 Task: Look for organic products only.
Action: Mouse moved to (24, 69)
Screenshot: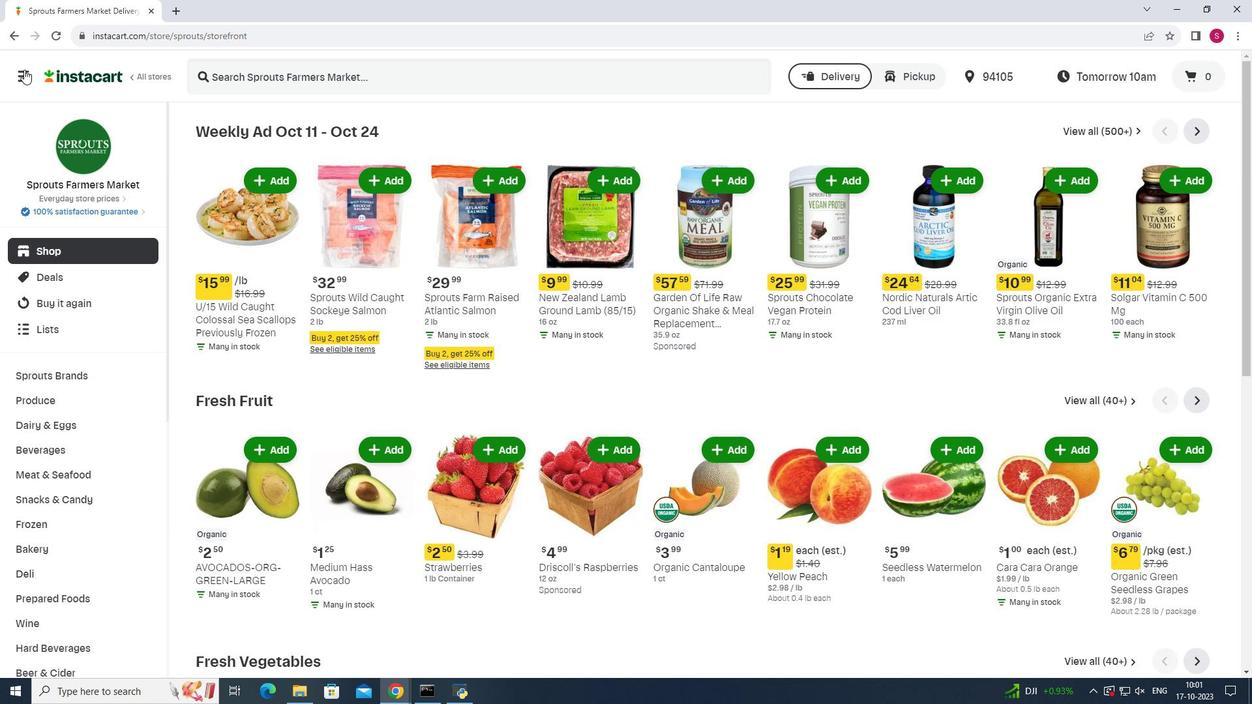 
Action: Mouse pressed left at (24, 69)
Screenshot: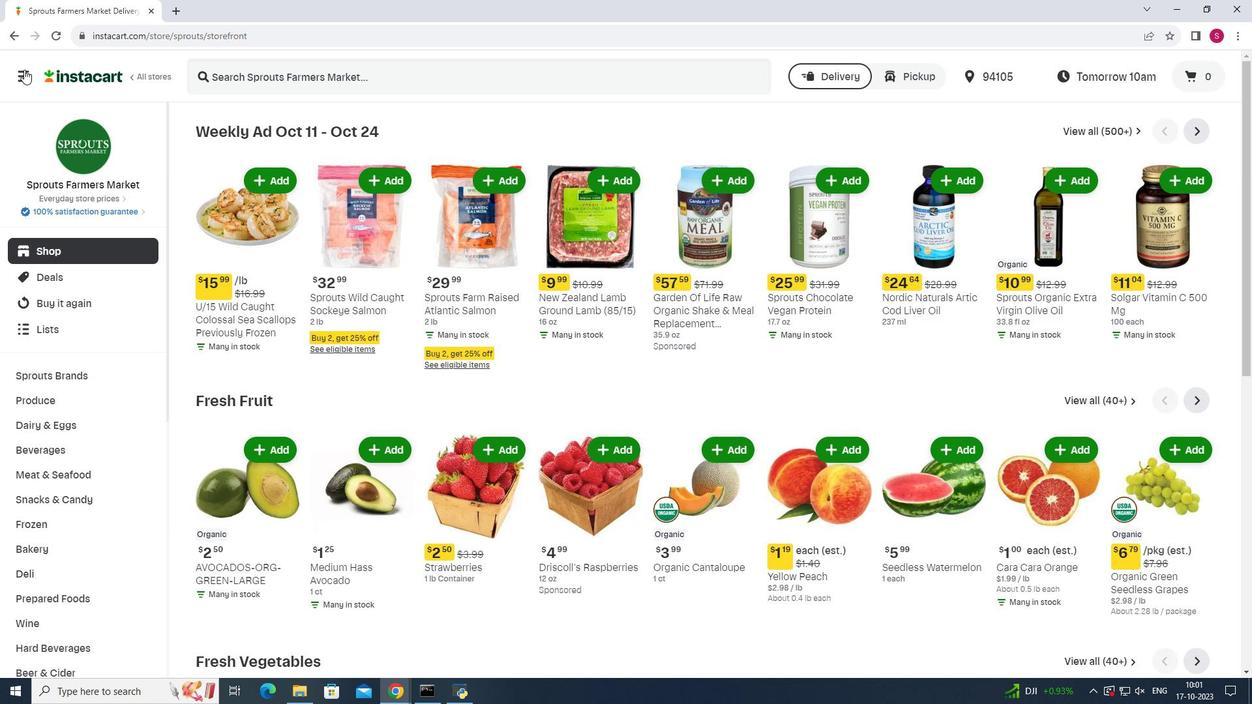 
Action: Mouse moved to (71, 342)
Screenshot: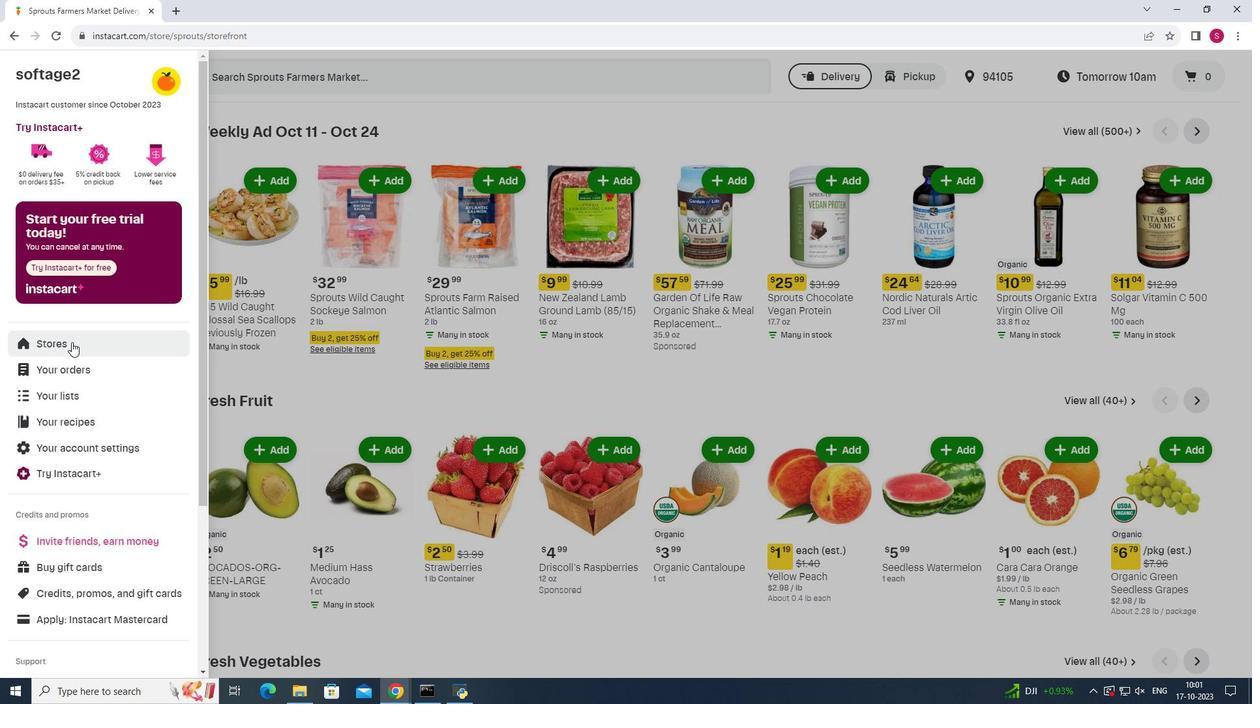 
Action: Mouse pressed left at (71, 342)
Screenshot: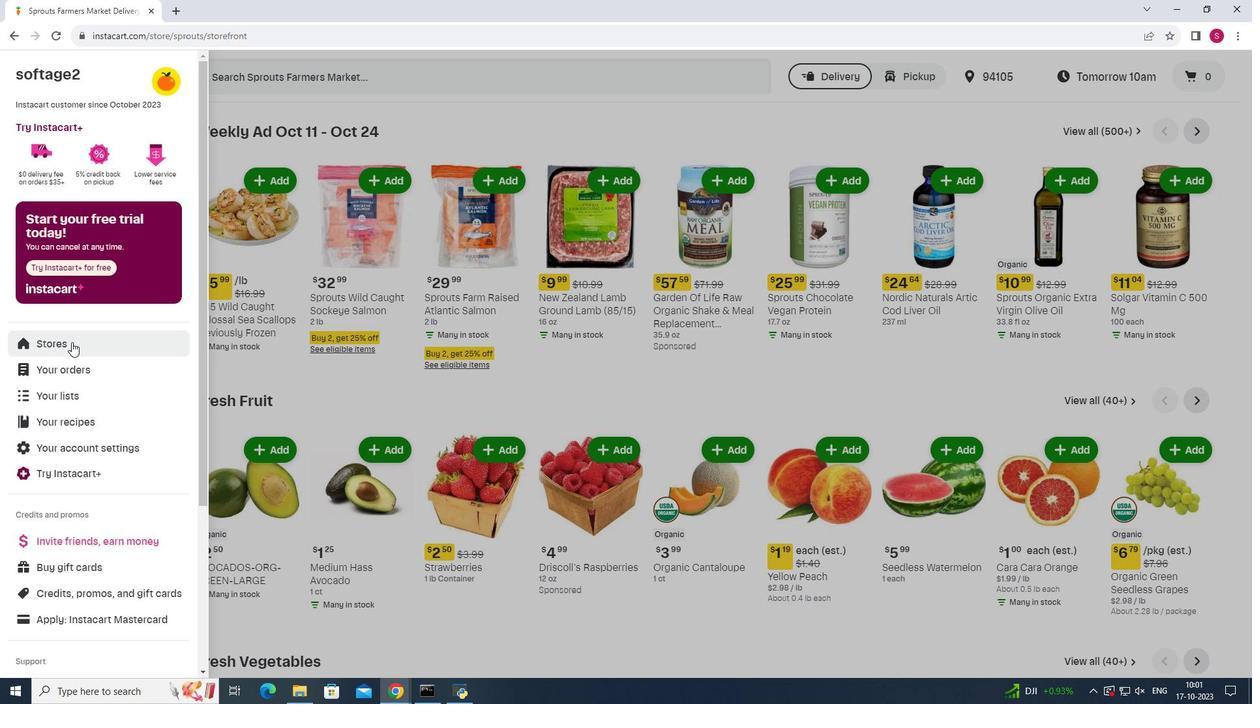 
Action: Mouse moved to (305, 120)
Screenshot: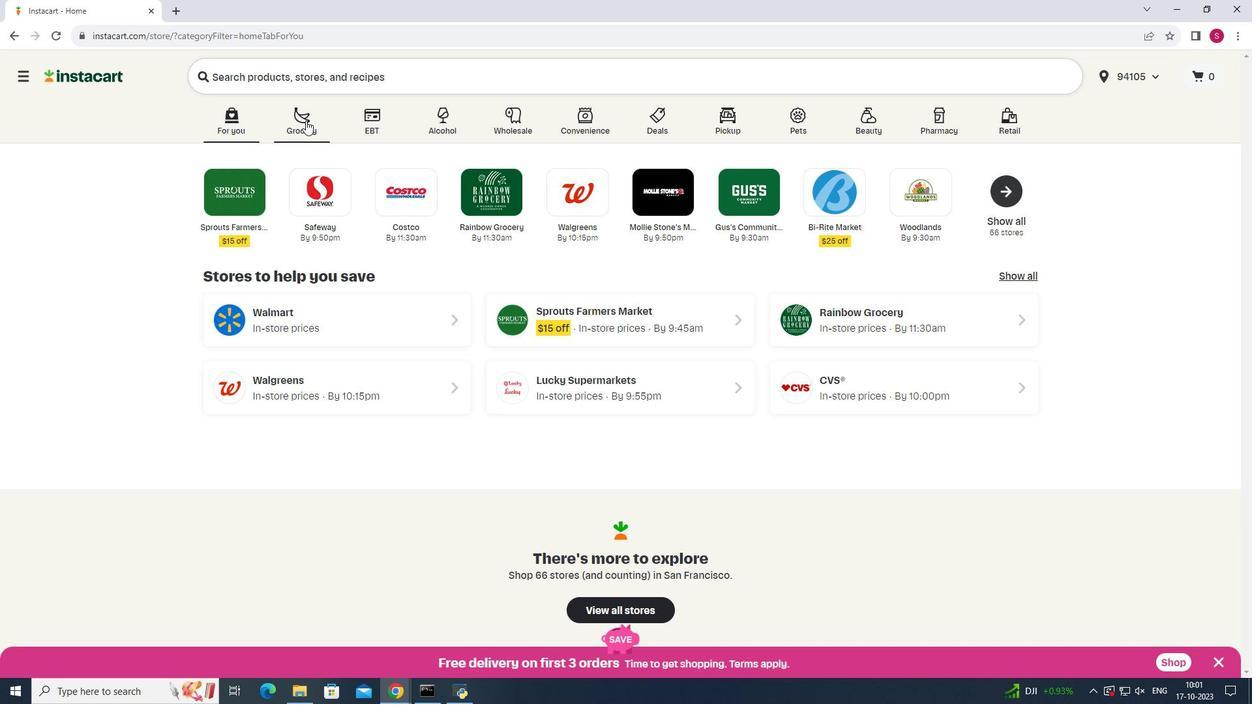 
Action: Mouse pressed left at (305, 120)
Screenshot: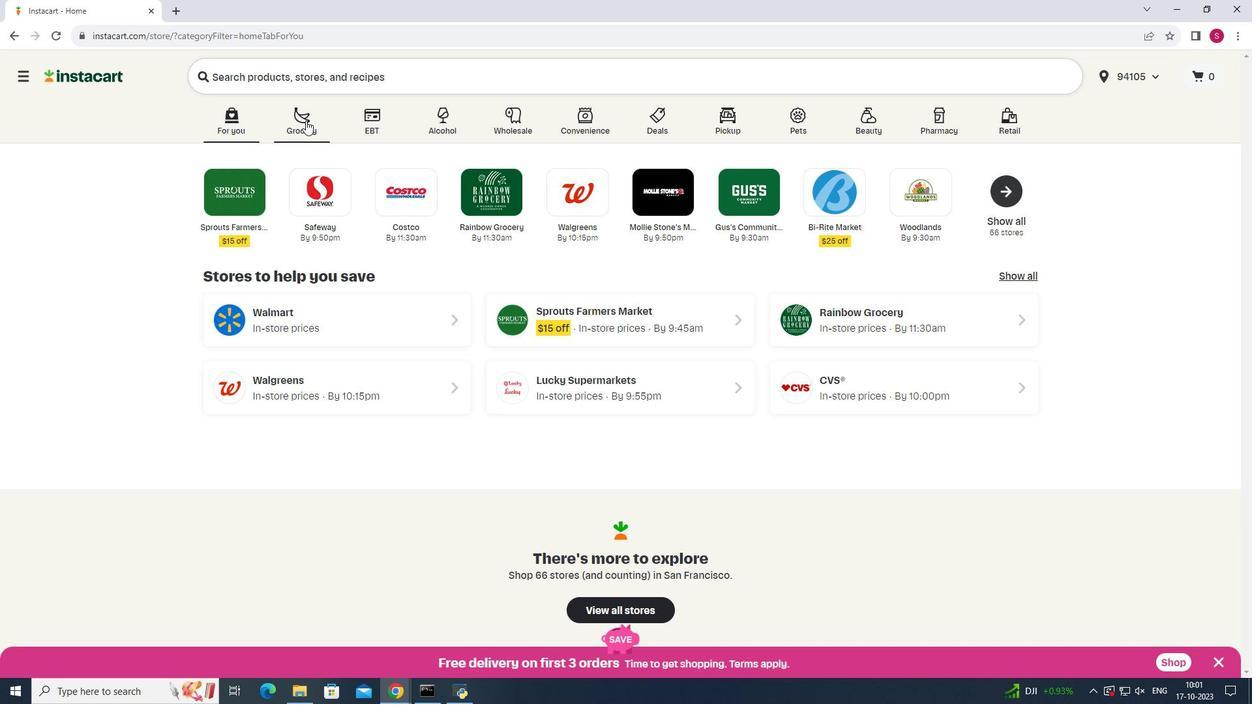 
Action: Mouse moved to (895, 181)
Screenshot: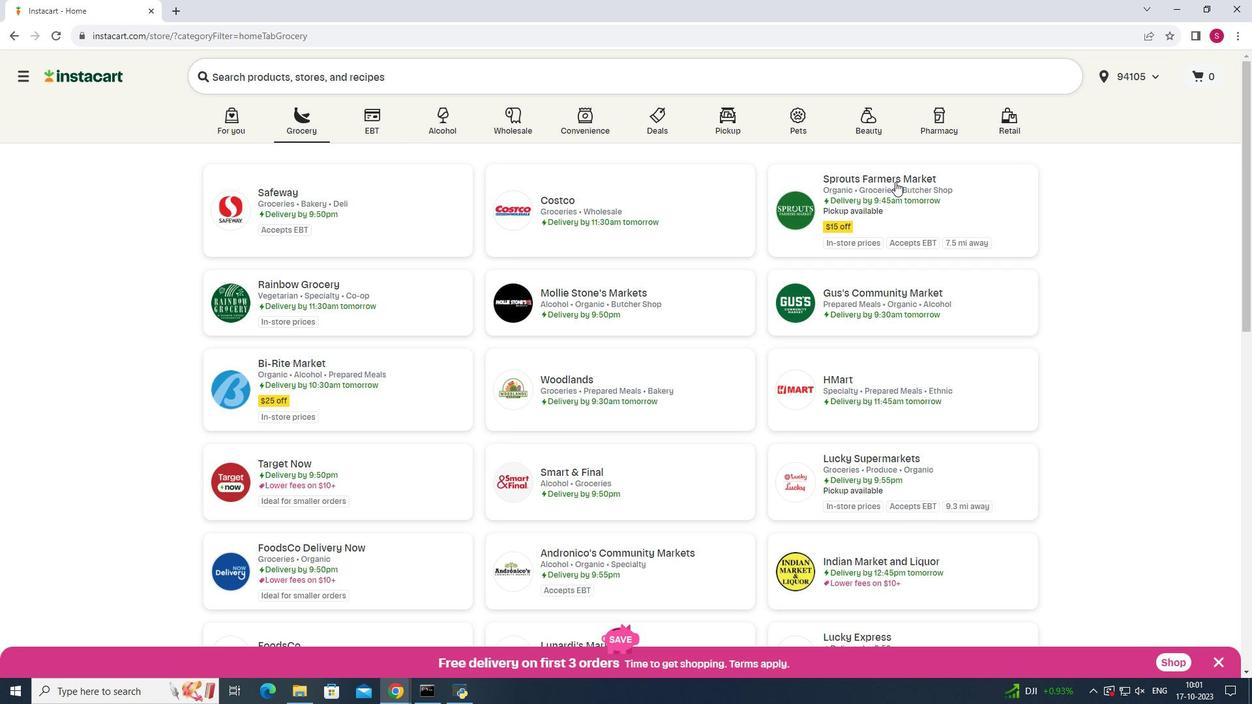 
Action: Mouse pressed left at (895, 181)
Screenshot: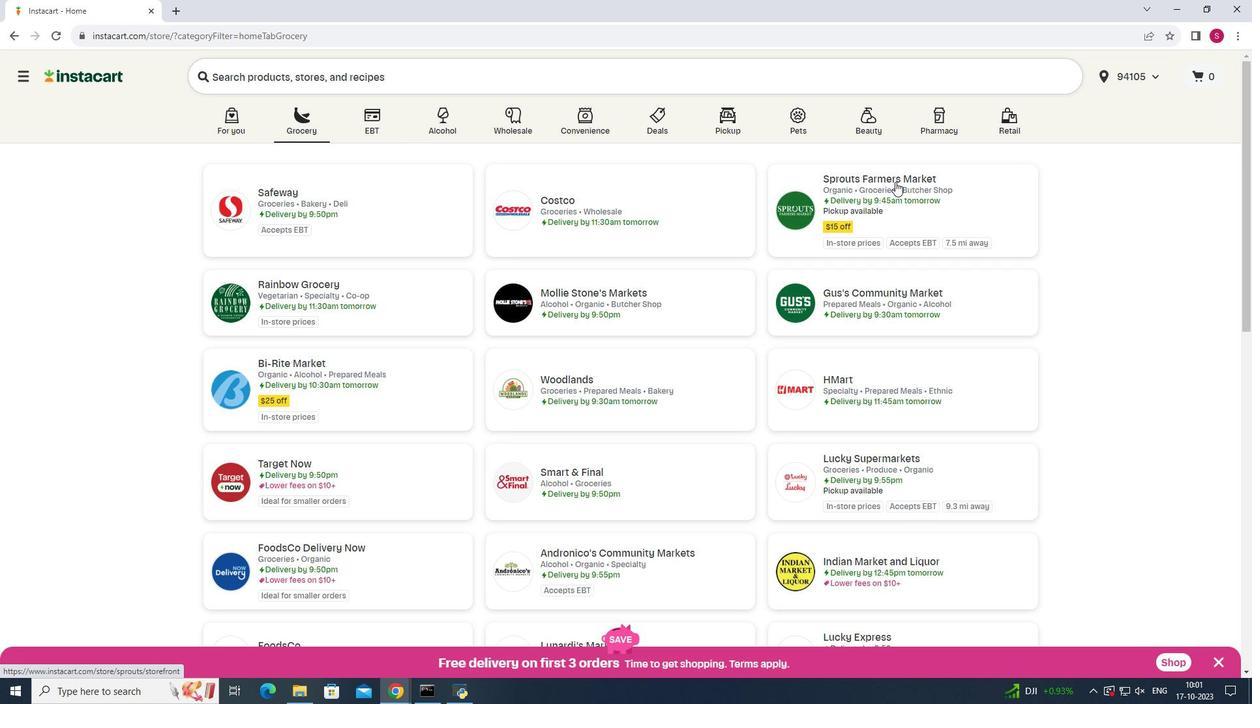 
Action: Mouse moved to (59, 496)
Screenshot: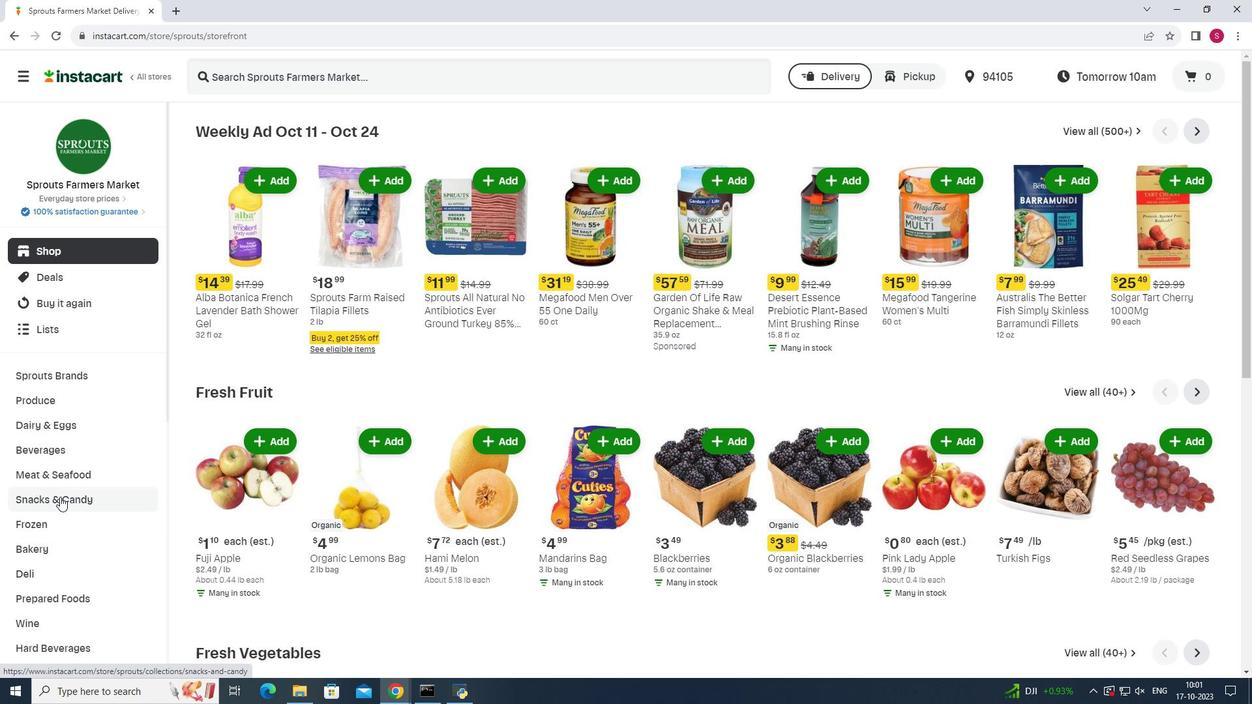 
Action: Mouse pressed left at (59, 496)
Screenshot: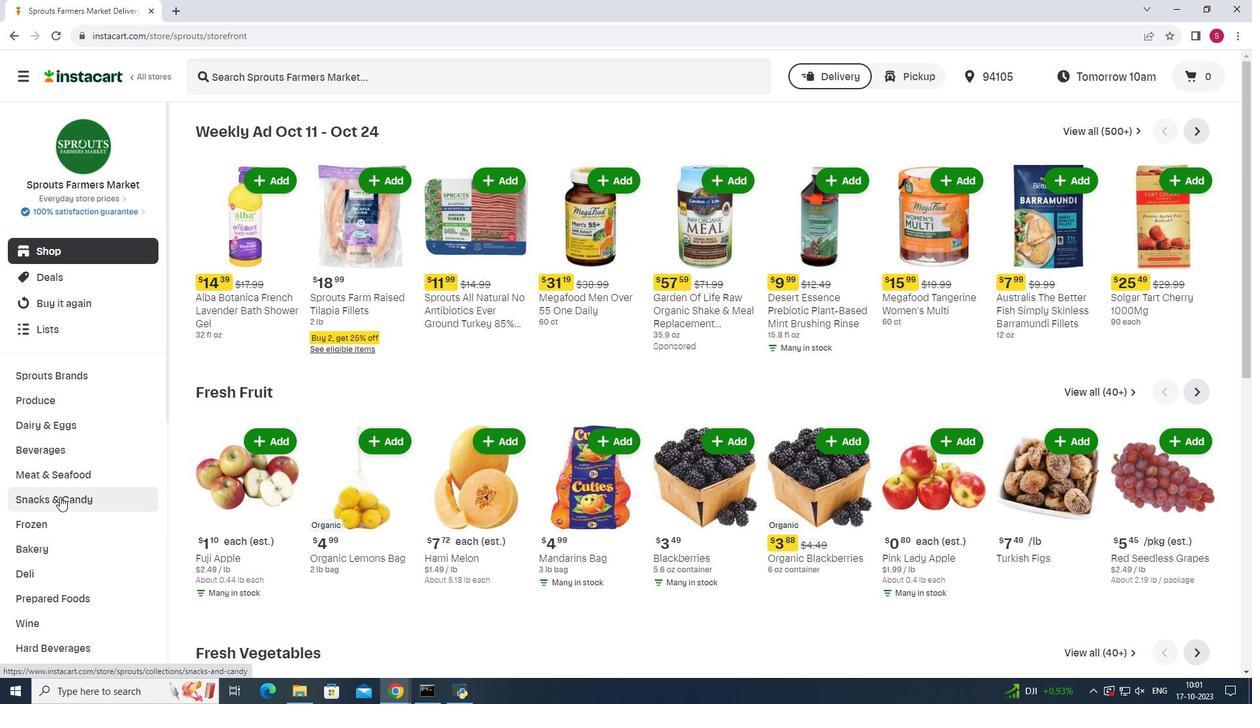 
Action: Mouse moved to (358, 157)
Screenshot: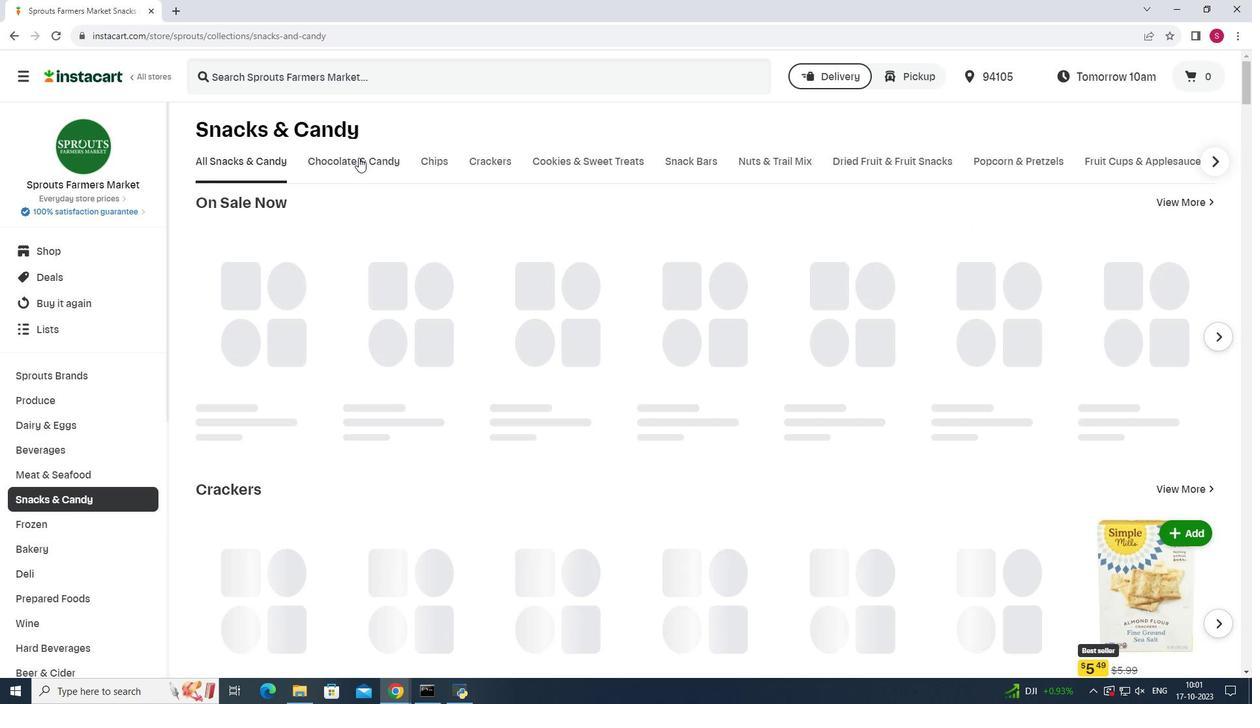 
Action: Mouse pressed left at (358, 157)
Screenshot: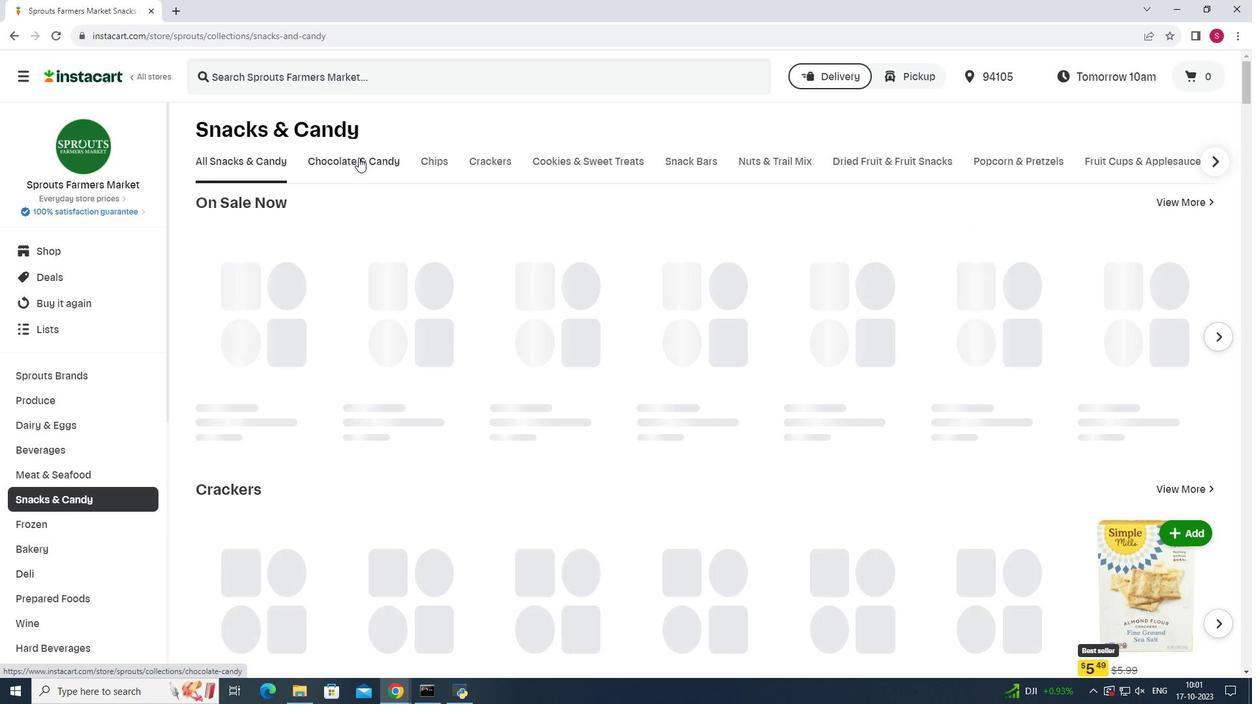 
Action: Mouse moved to (329, 222)
Screenshot: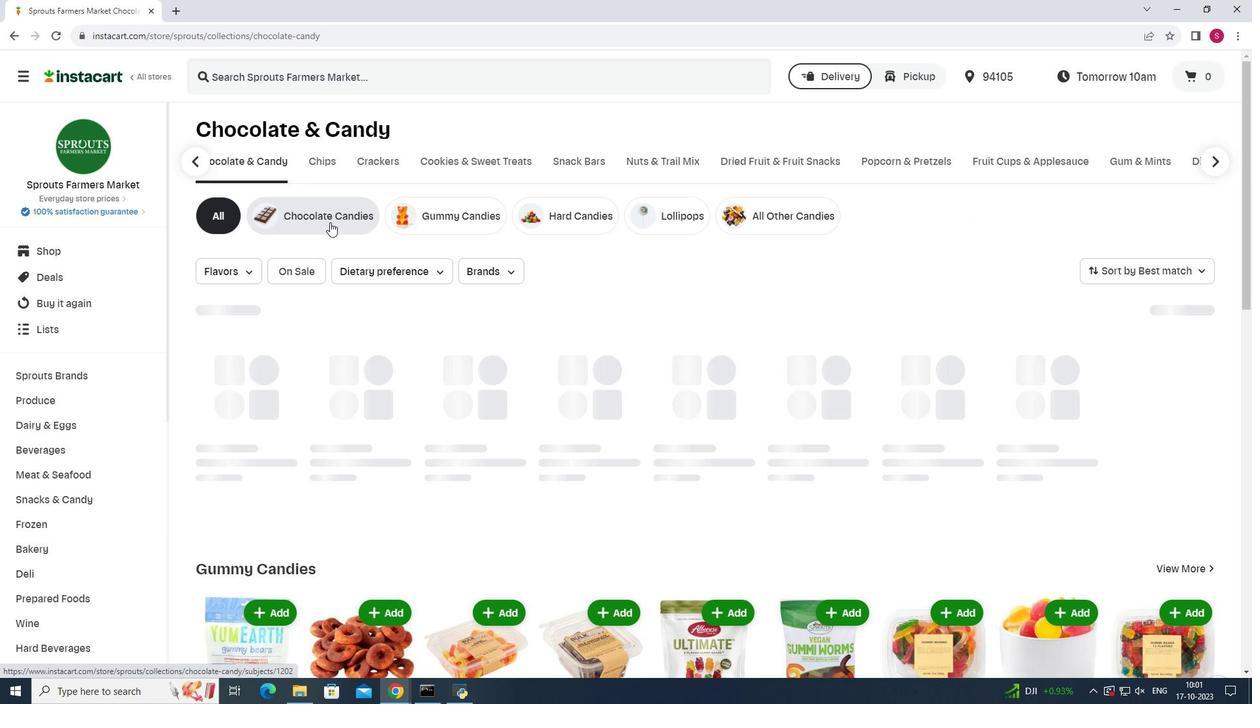 
Action: Mouse pressed left at (329, 222)
Screenshot: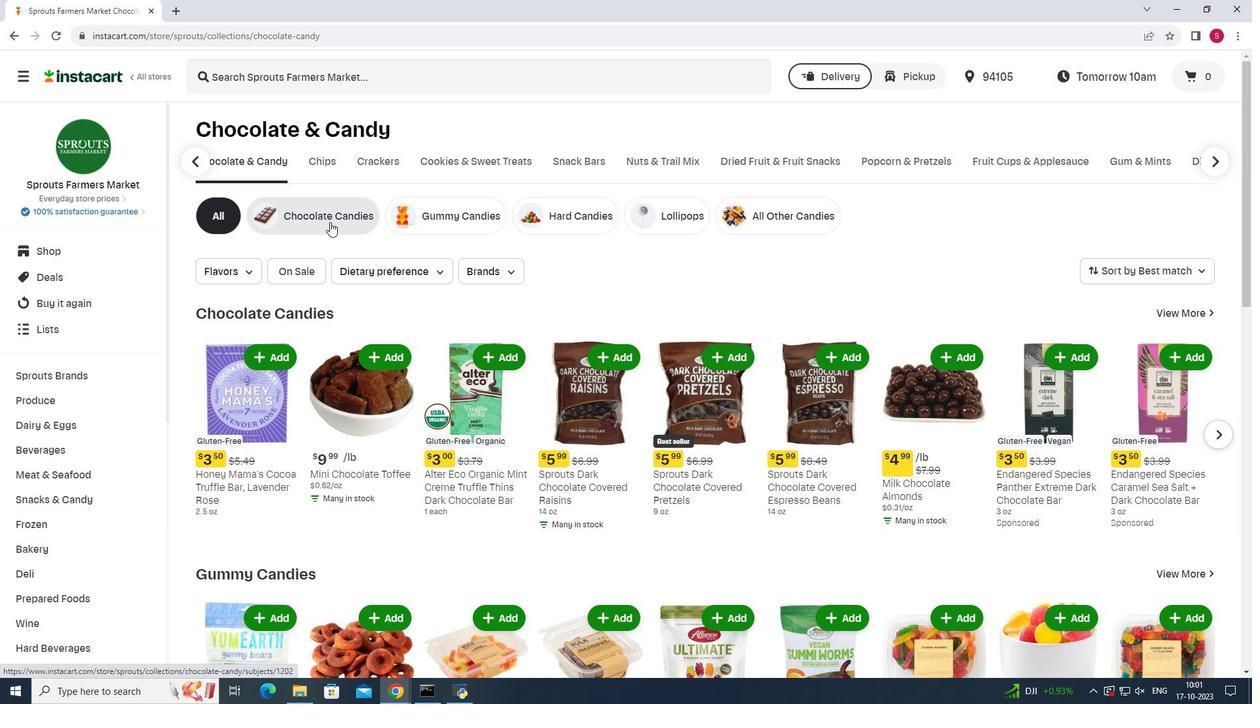 
Action: Mouse moved to (437, 271)
Screenshot: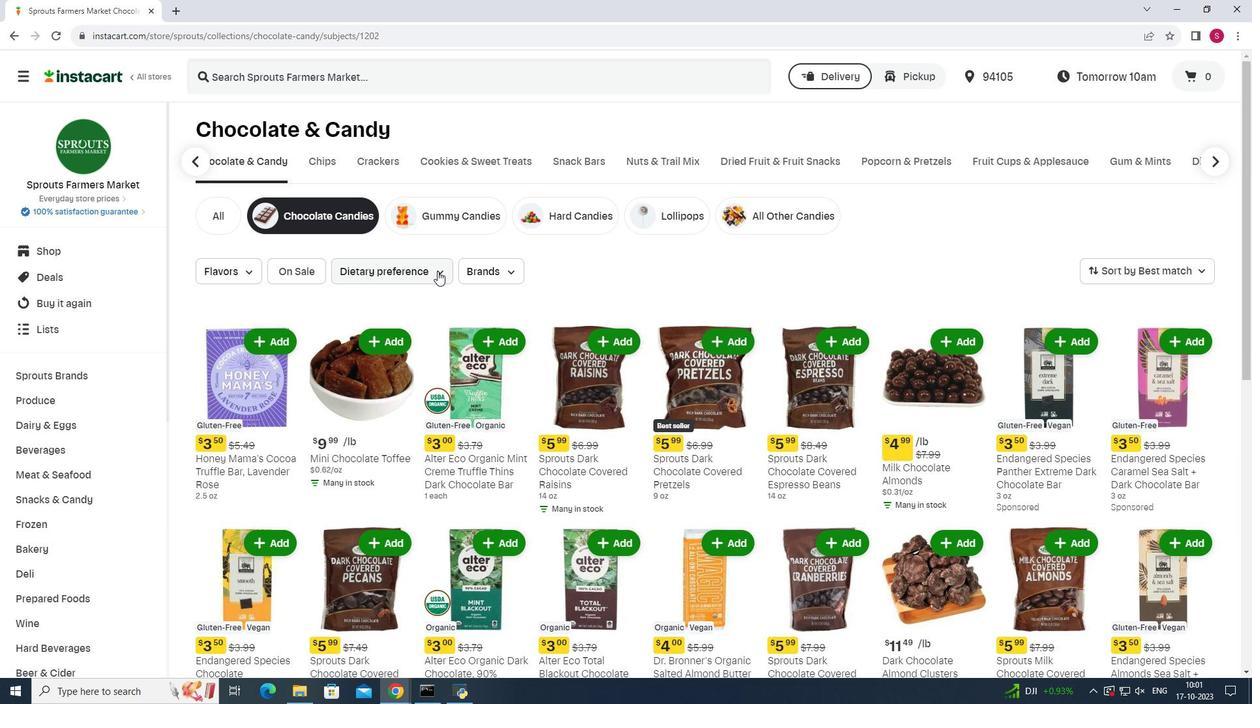 
Action: Mouse pressed left at (437, 271)
Screenshot: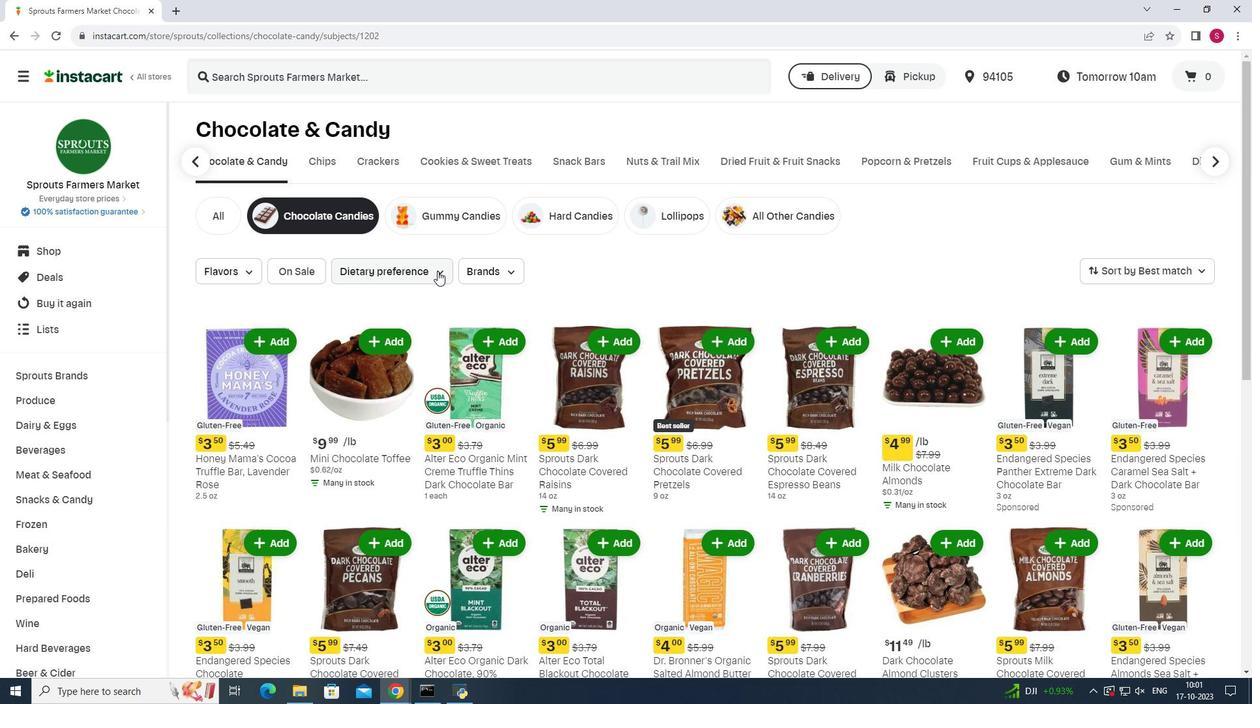 
Action: Mouse moved to (348, 376)
Screenshot: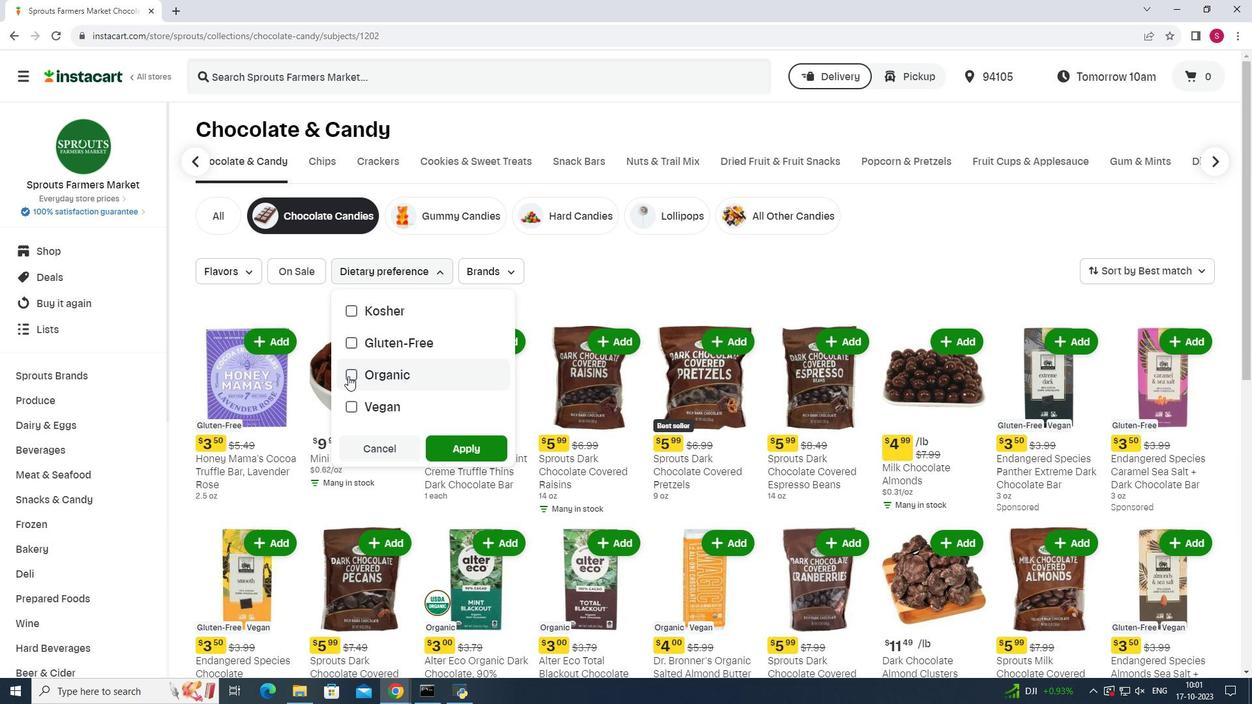 
Action: Mouse pressed left at (348, 376)
Screenshot: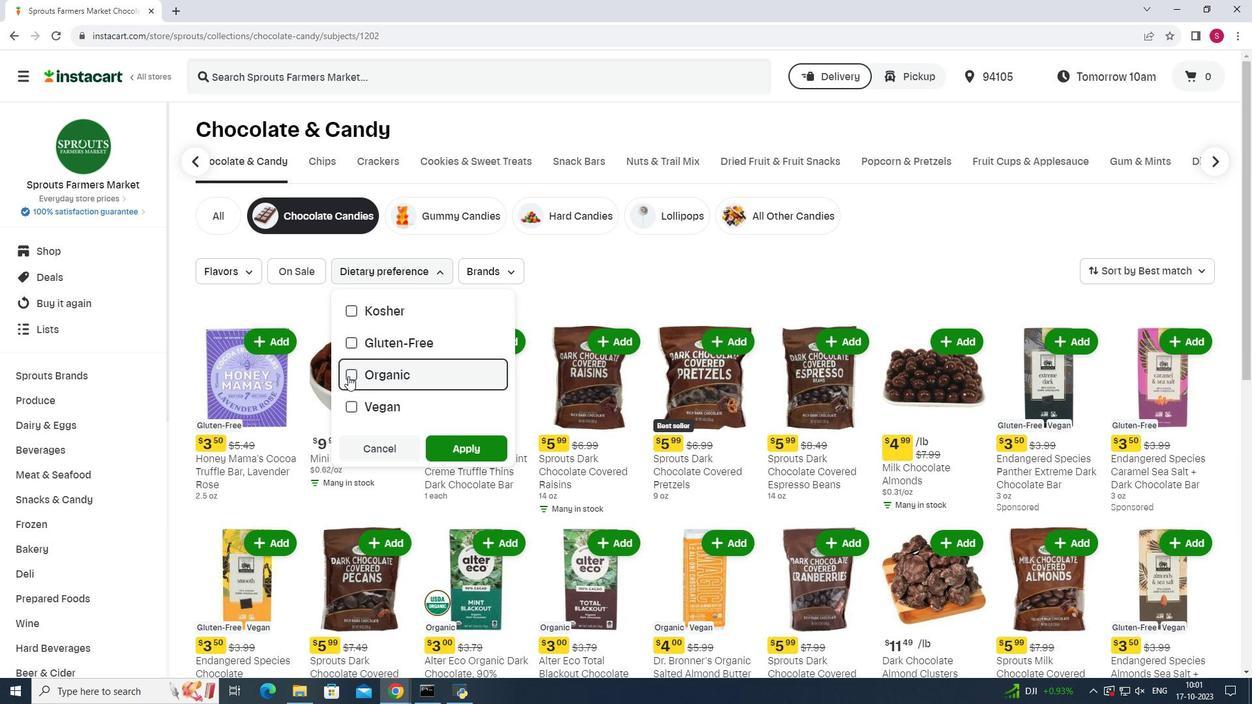 
Action: Mouse moved to (464, 446)
Screenshot: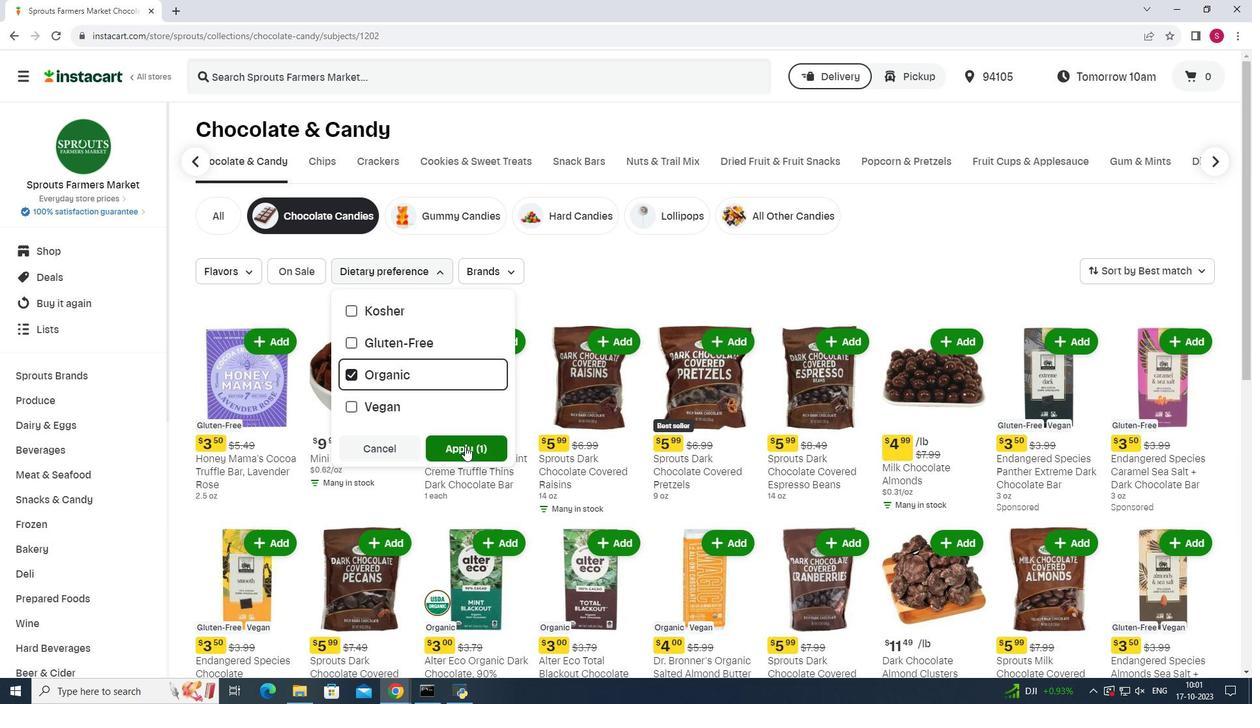 
Action: Mouse pressed left at (464, 446)
Screenshot: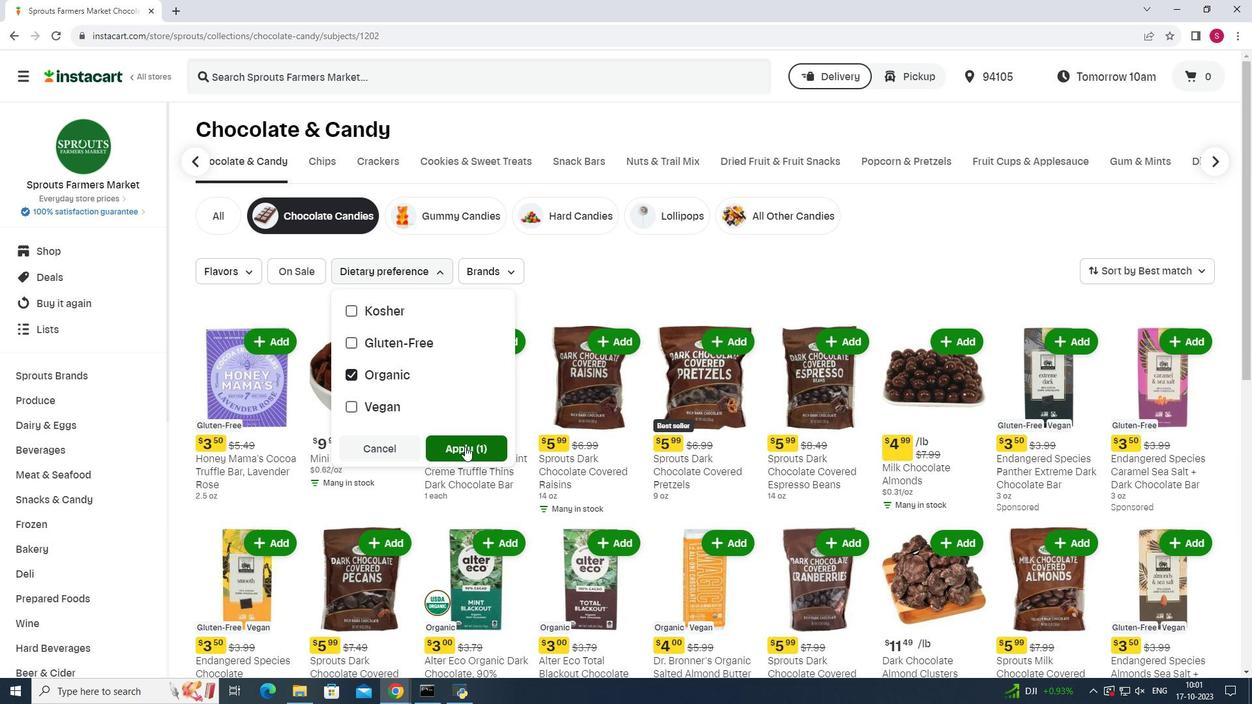 
Action: Mouse moved to (877, 279)
Screenshot: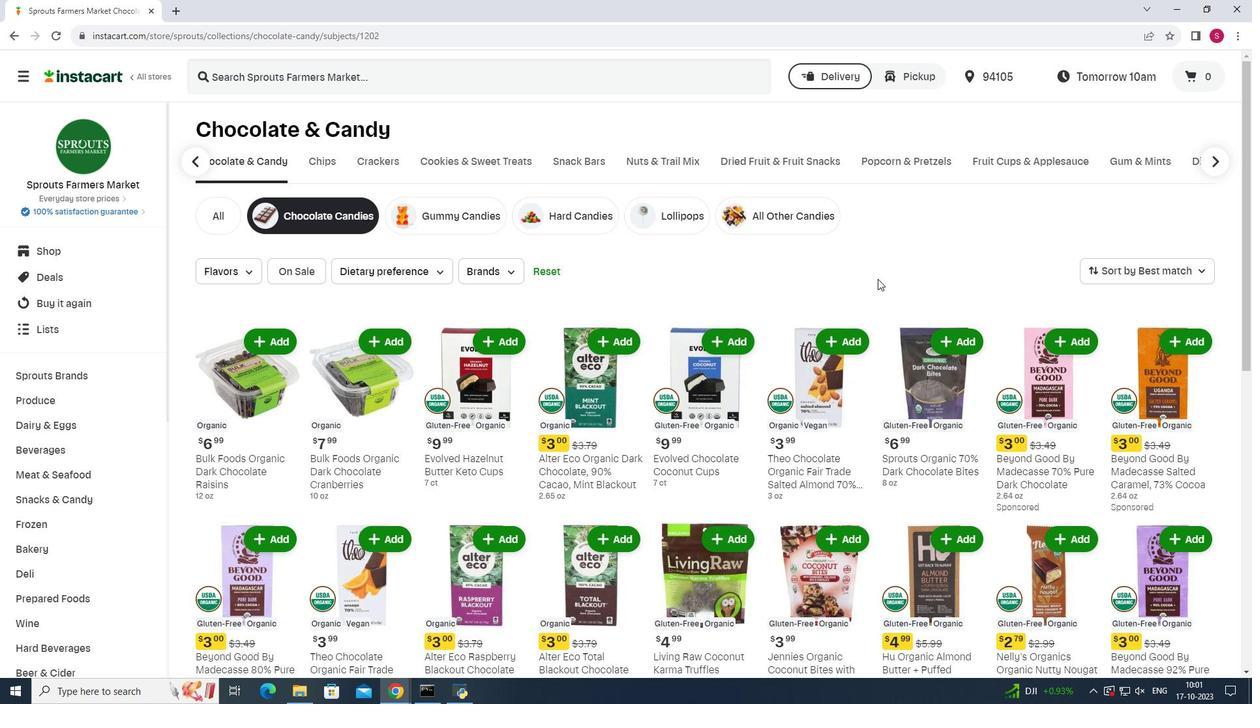 
Action: Mouse scrolled (877, 278) with delta (0, 0)
Screenshot: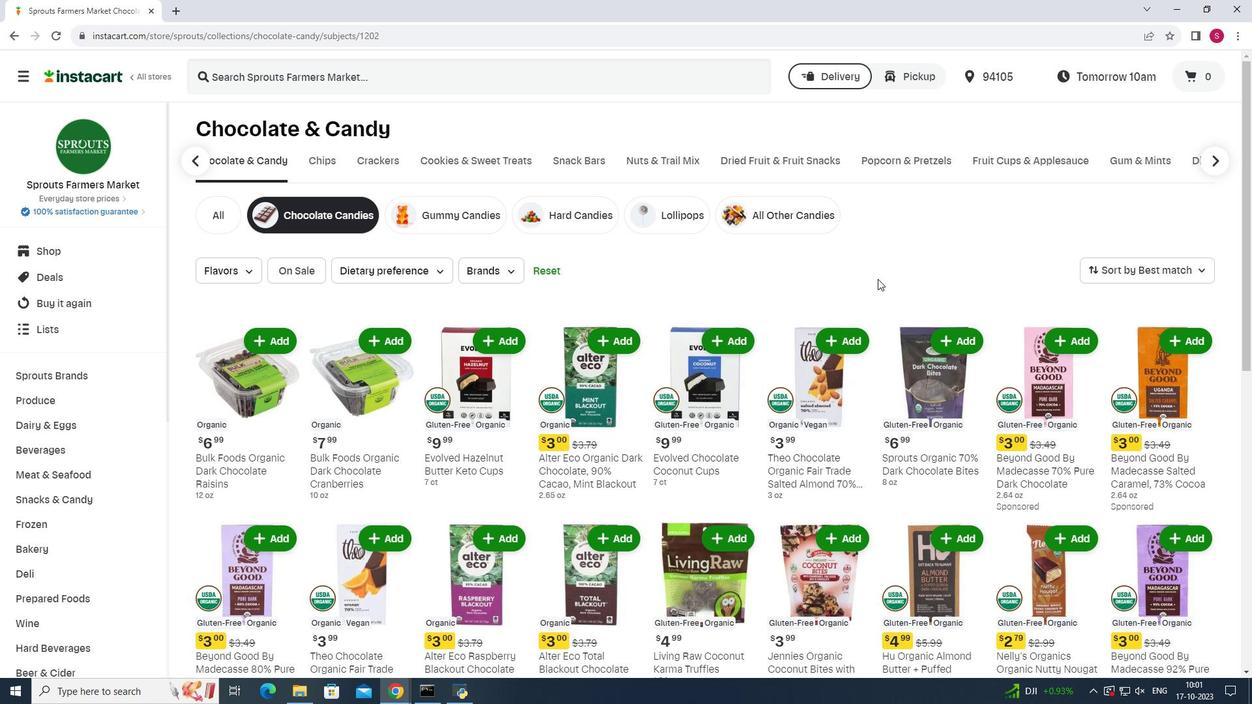 
Action: Mouse scrolled (877, 278) with delta (0, 0)
Screenshot: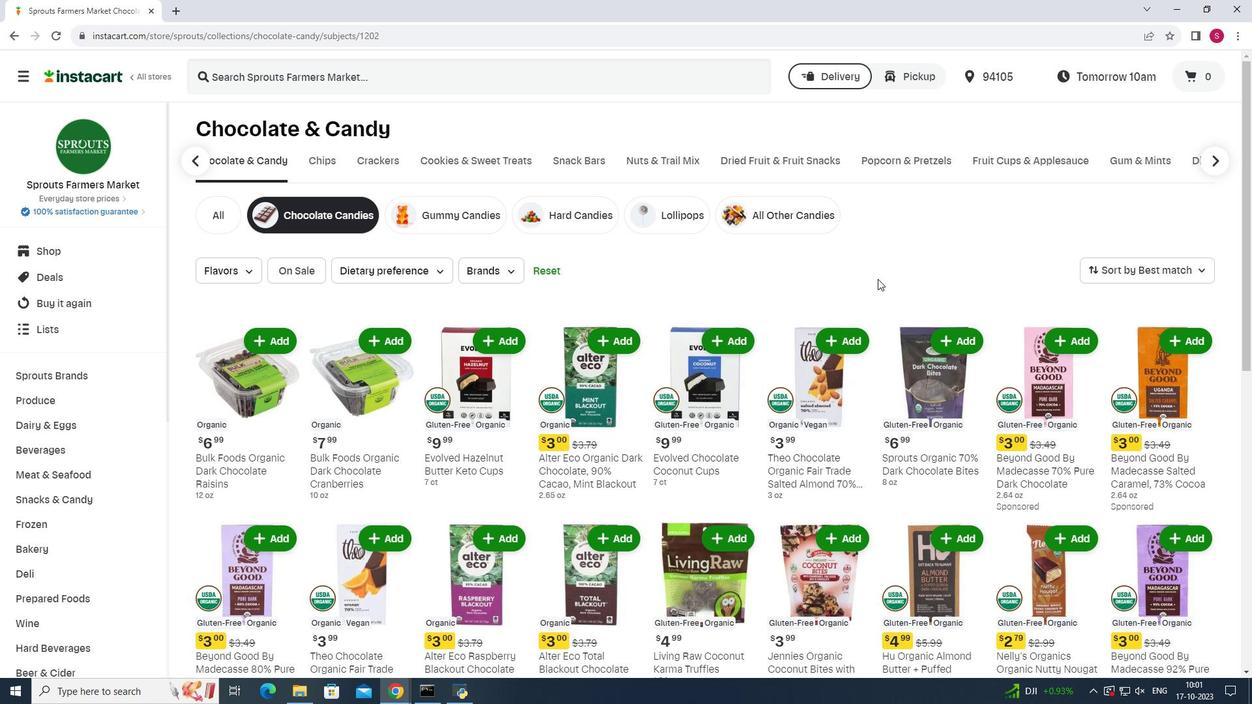 
Action: Mouse scrolled (877, 278) with delta (0, 0)
Screenshot: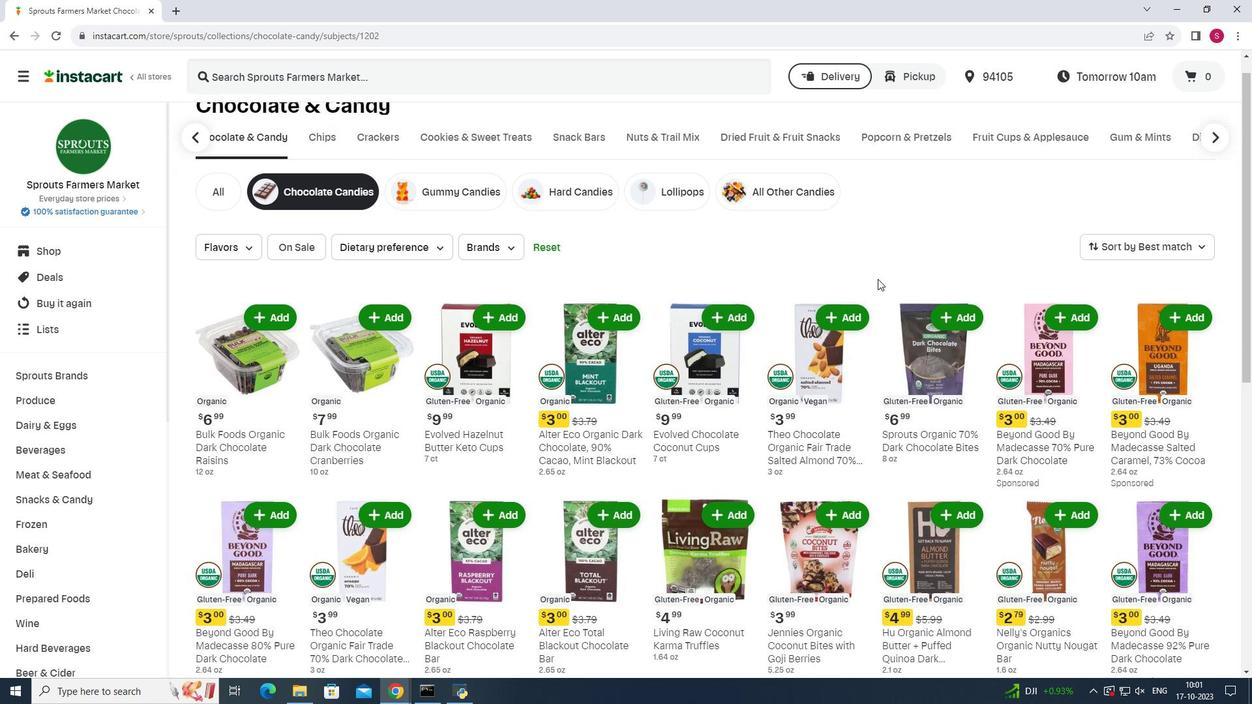 
Action: Mouse scrolled (877, 278) with delta (0, 0)
Screenshot: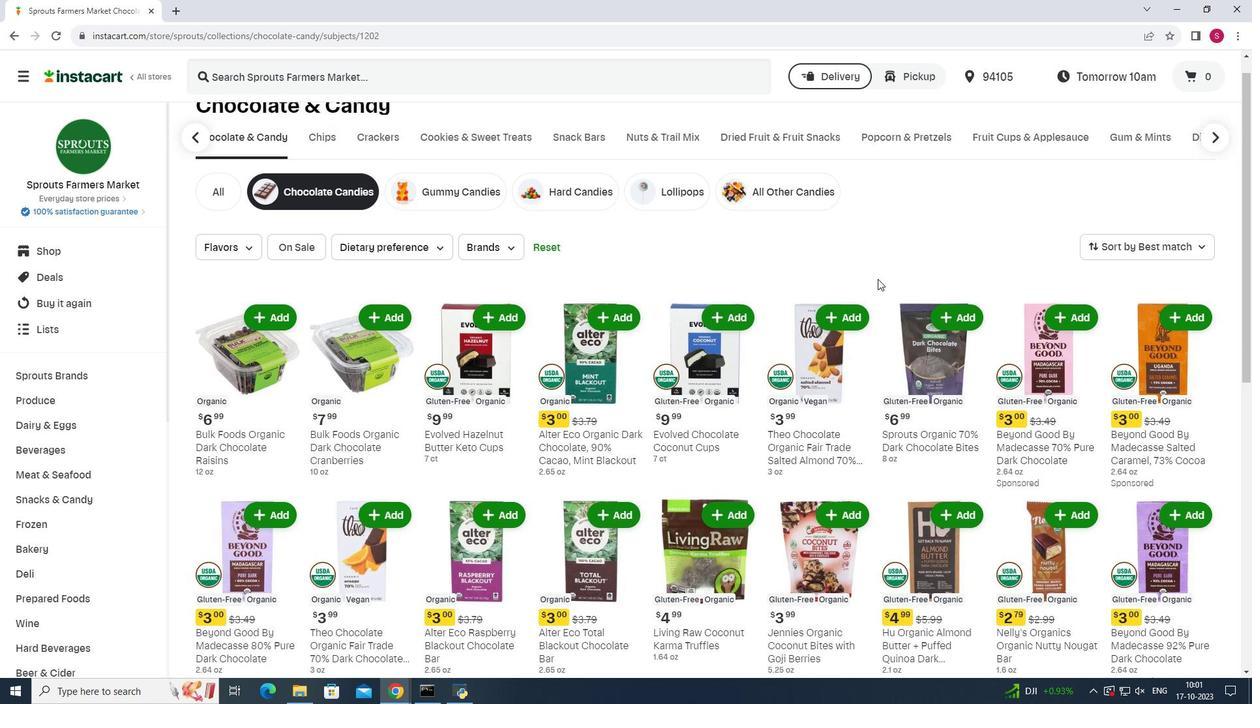 
Action: Mouse scrolled (877, 278) with delta (0, 0)
Screenshot: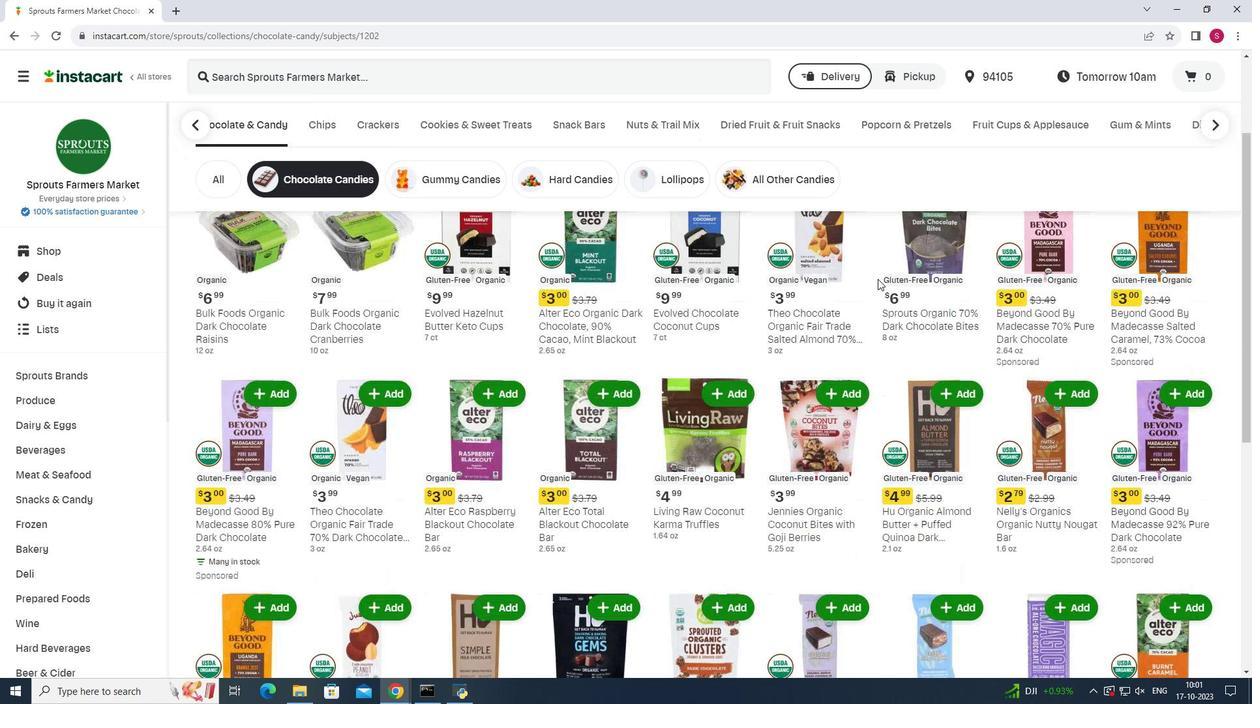 
Action: Mouse scrolled (877, 278) with delta (0, 0)
Screenshot: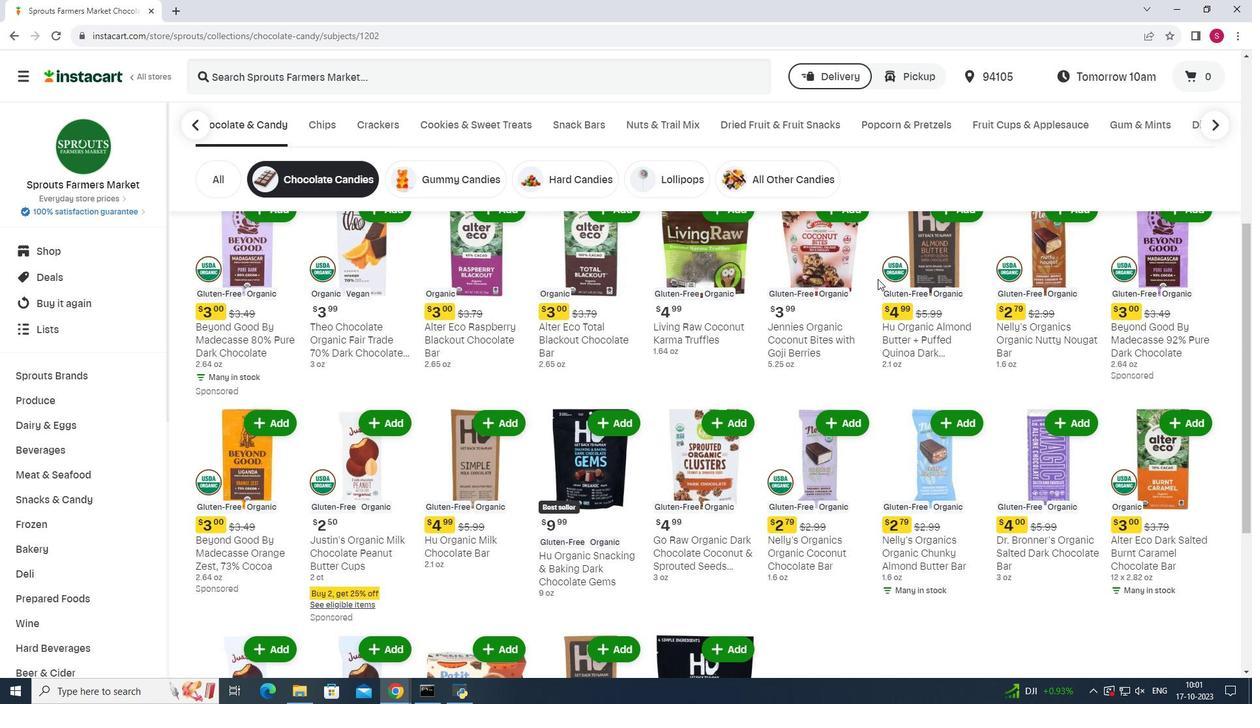 
Action: Mouse scrolled (877, 278) with delta (0, 0)
Screenshot: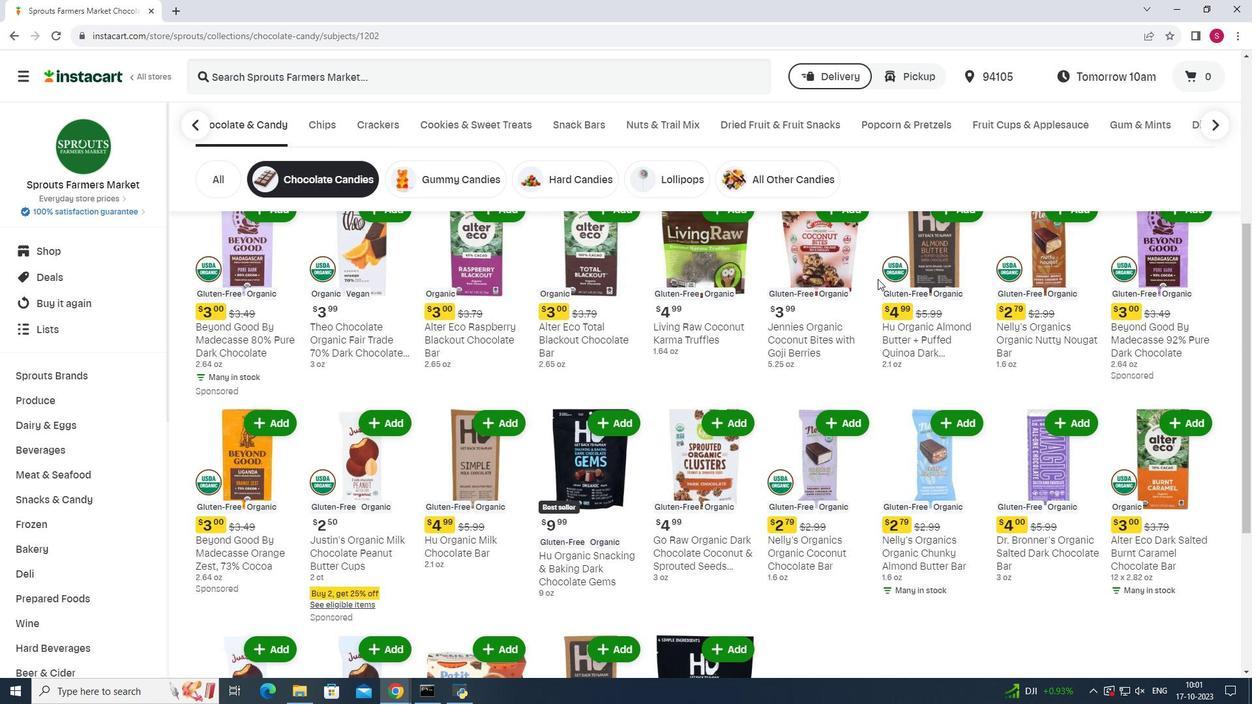 
Action: Mouse scrolled (877, 278) with delta (0, 0)
Screenshot: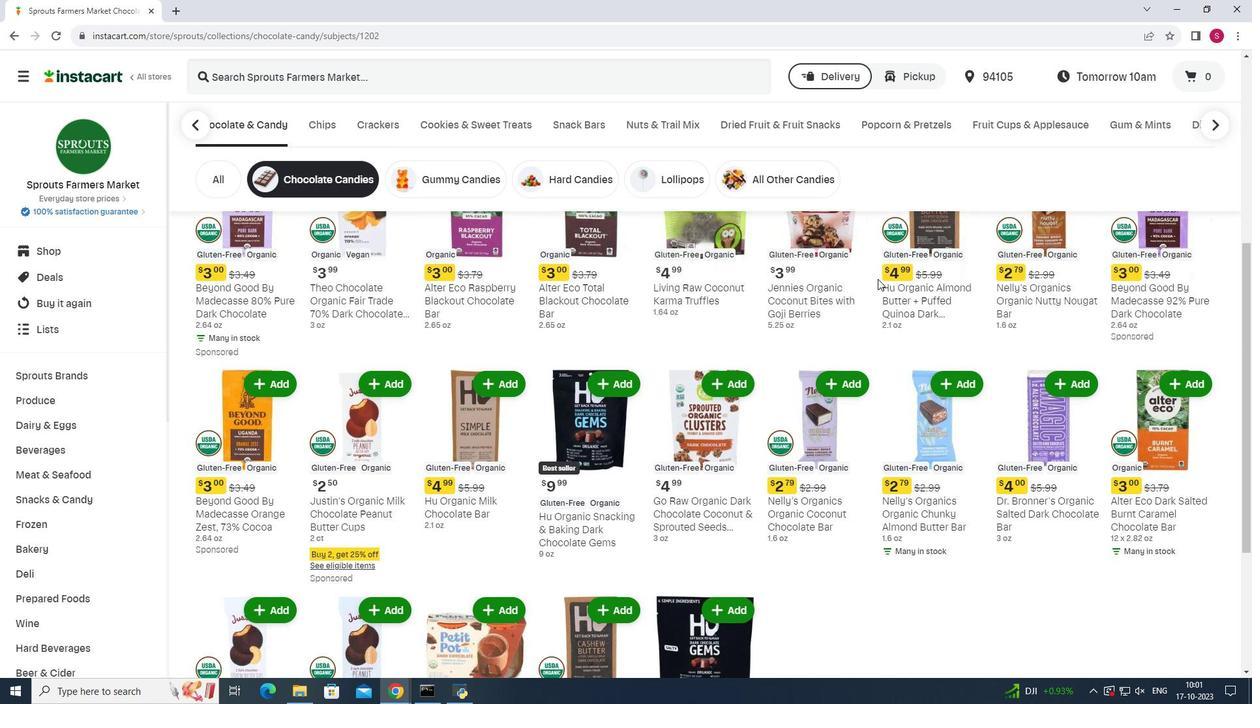 
Action: Mouse scrolled (877, 278) with delta (0, 0)
Screenshot: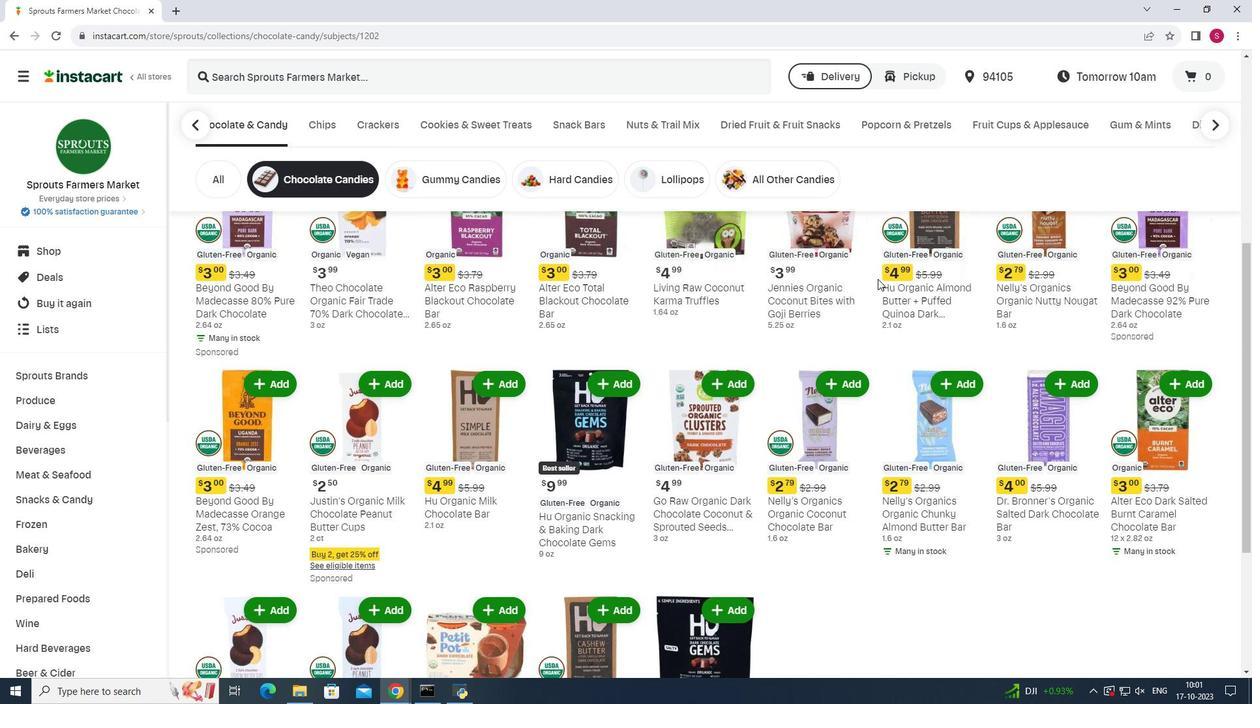 
Action: Mouse scrolled (877, 278) with delta (0, 0)
Screenshot: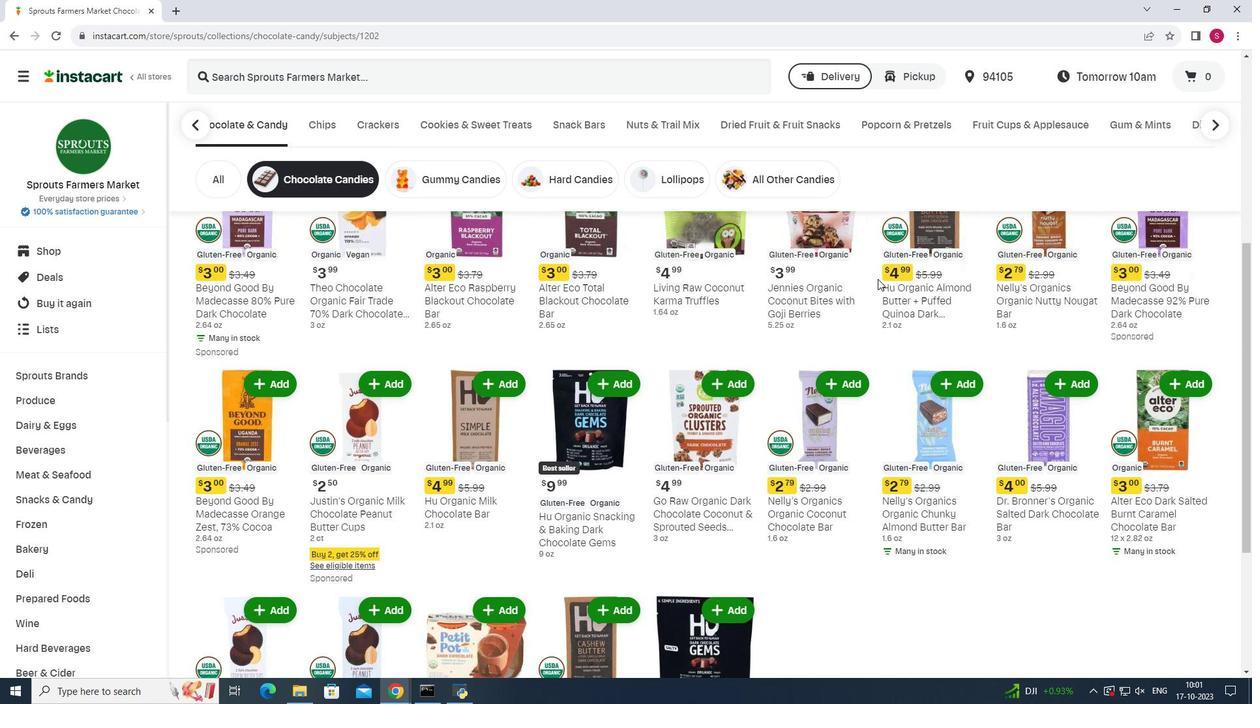 
Action: Mouse scrolled (877, 278) with delta (0, 0)
Screenshot: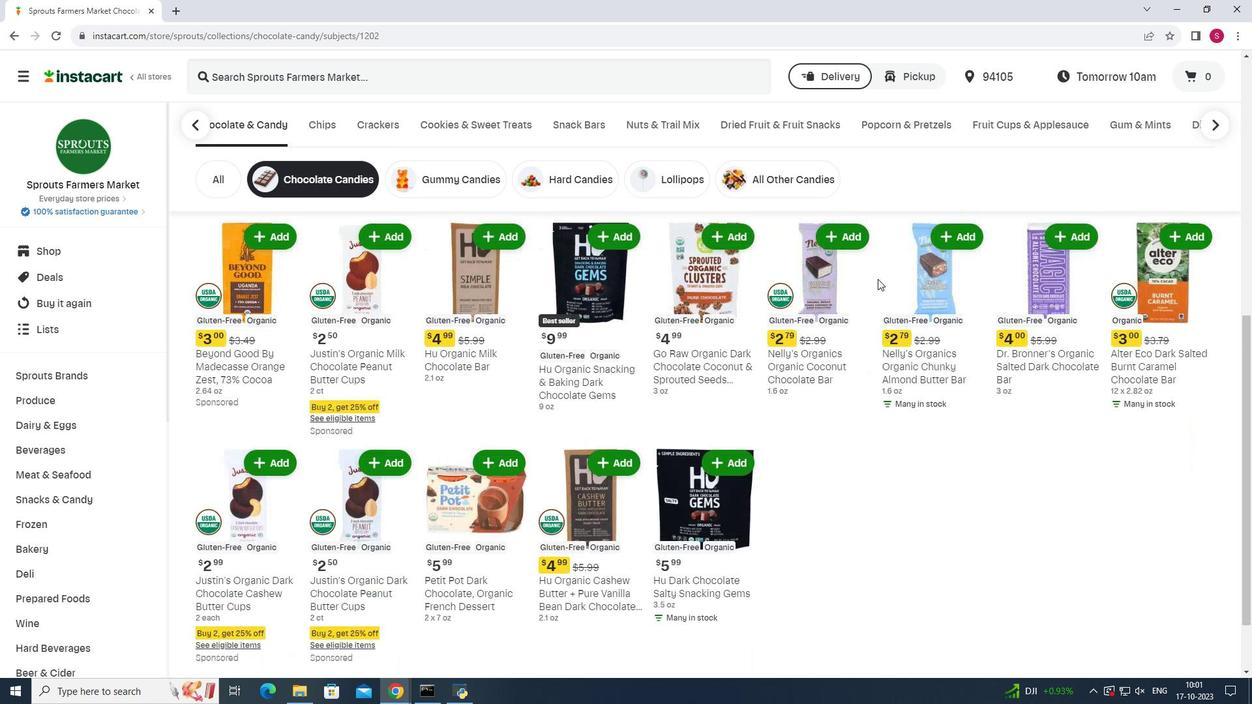 
Action: Mouse scrolled (877, 278) with delta (0, 0)
Screenshot: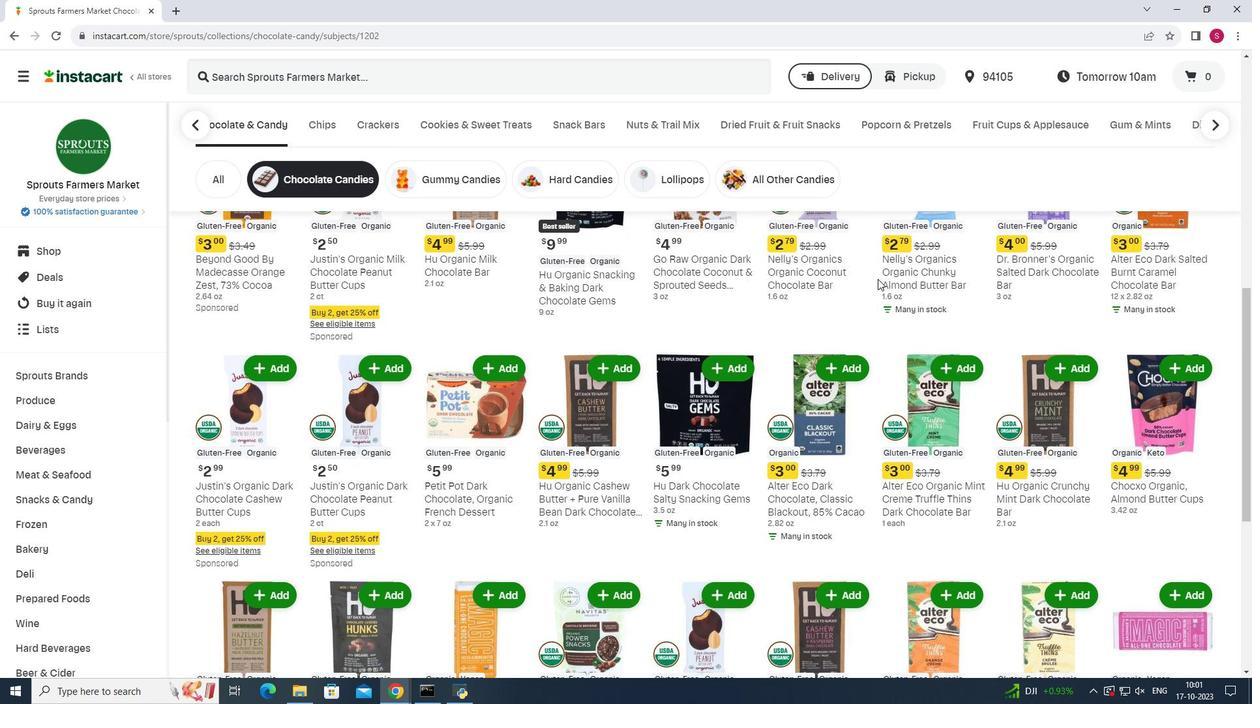 
Action: Mouse scrolled (877, 278) with delta (0, 0)
Screenshot: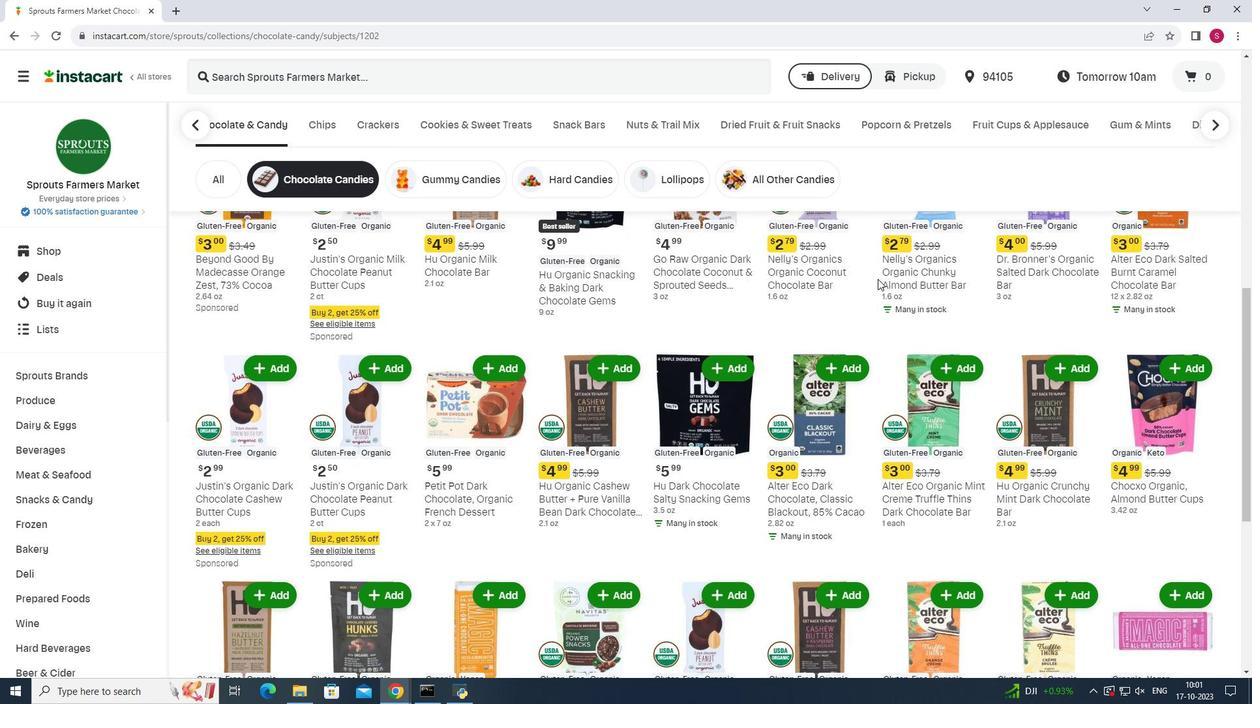 
Action: Mouse scrolled (877, 278) with delta (0, 0)
Screenshot: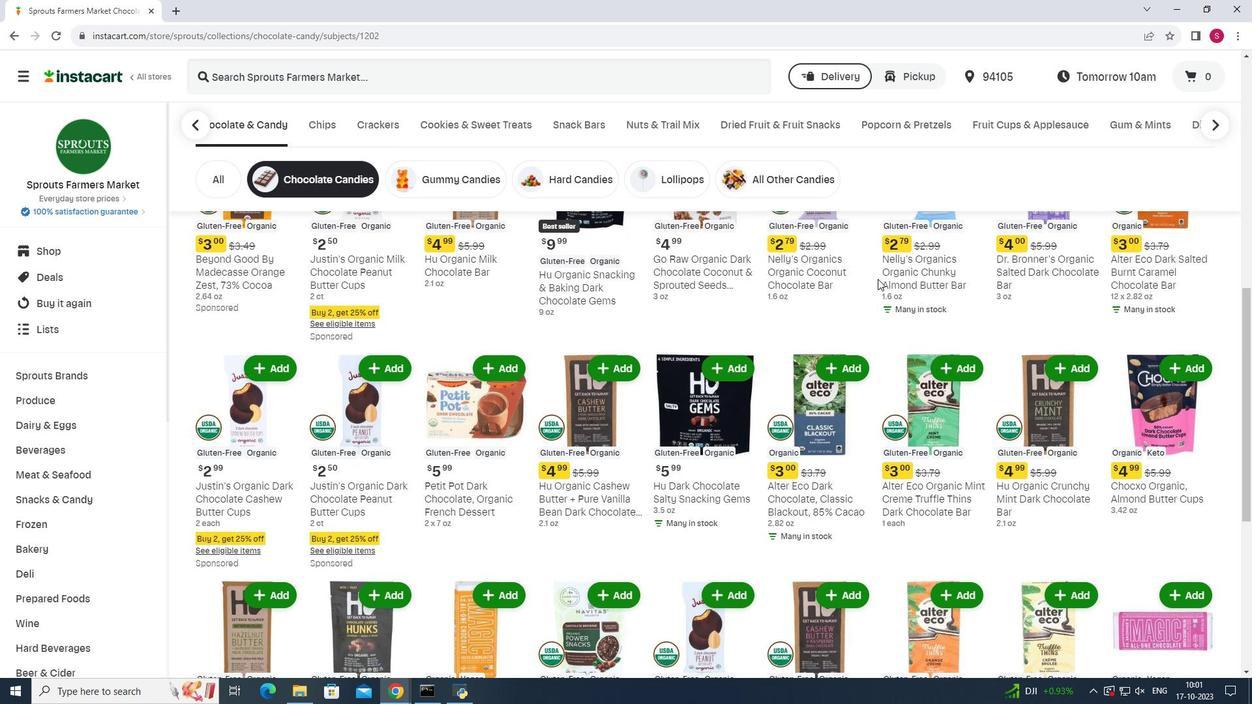 
Action: Mouse scrolled (877, 278) with delta (0, 0)
Screenshot: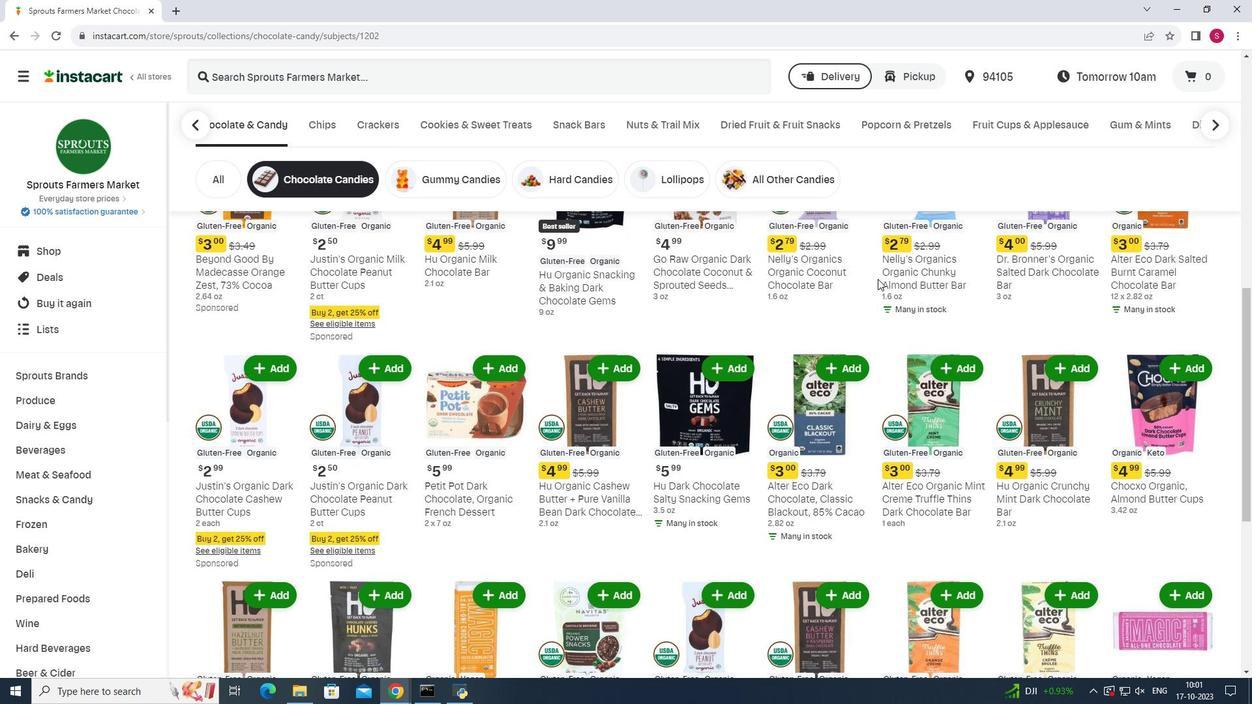
Action: Mouse scrolled (877, 278) with delta (0, 0)
Screenshot: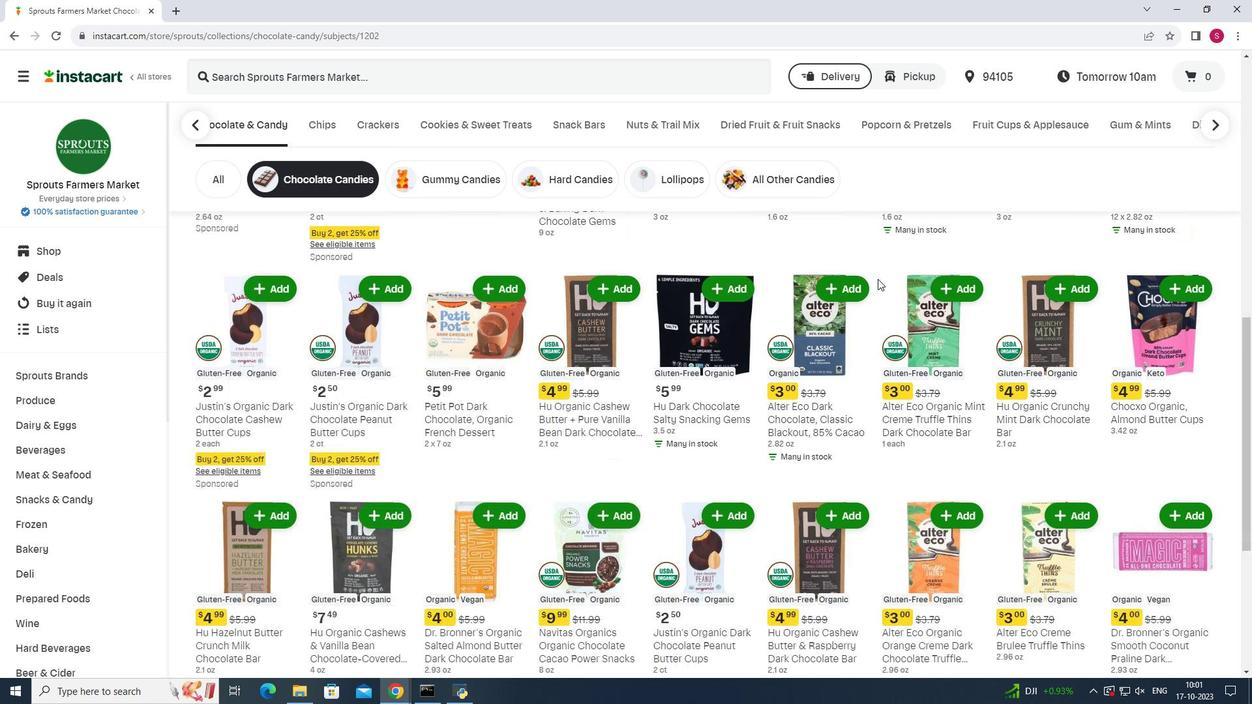 
Action: Mouse scrolled (877, 278) with delta (0, 0)
Screenshot: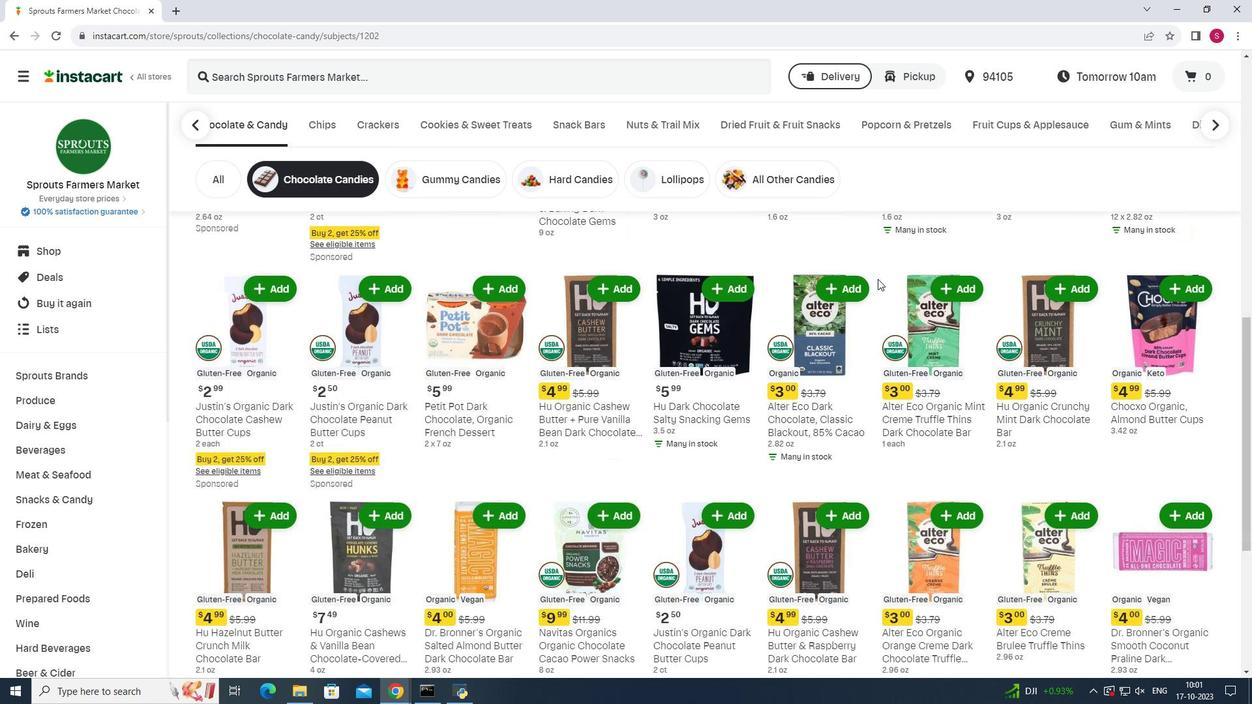 
Action: Mouse scrolled (877, 278) with delta (0, 0)
Screenshot: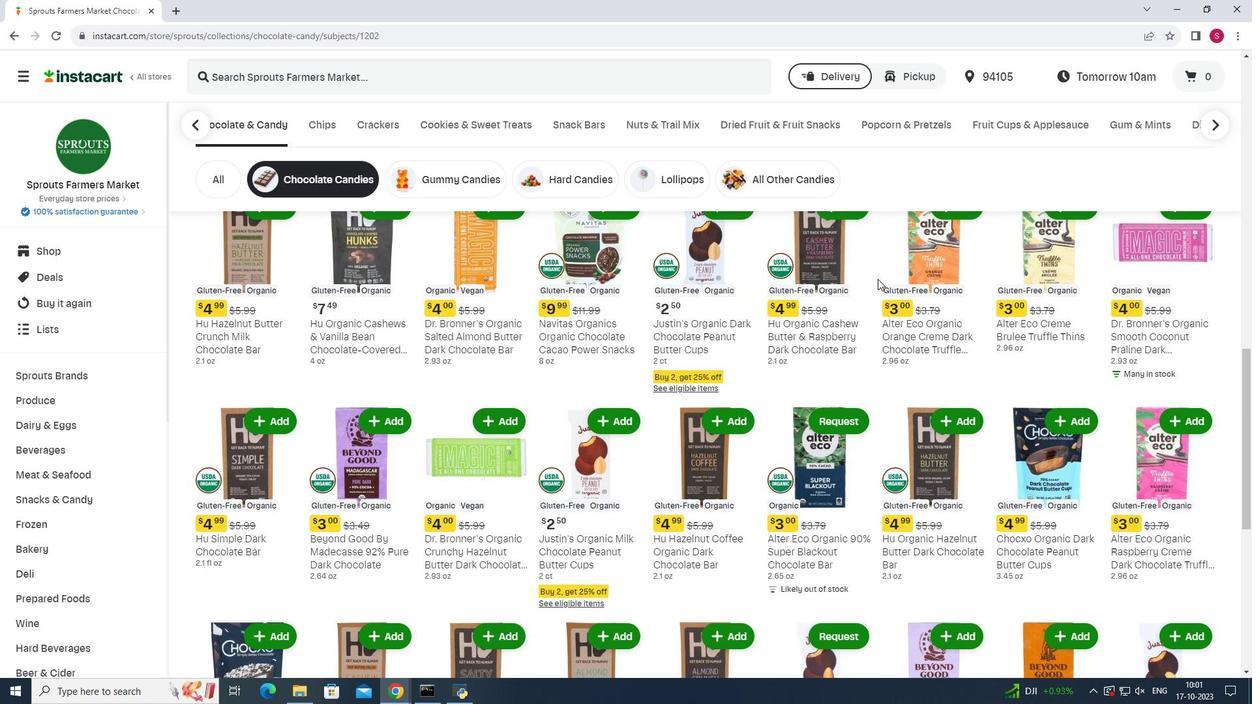 
Action: Mouse scrolled (877, 278) with delta (0, 0)
Screenshot: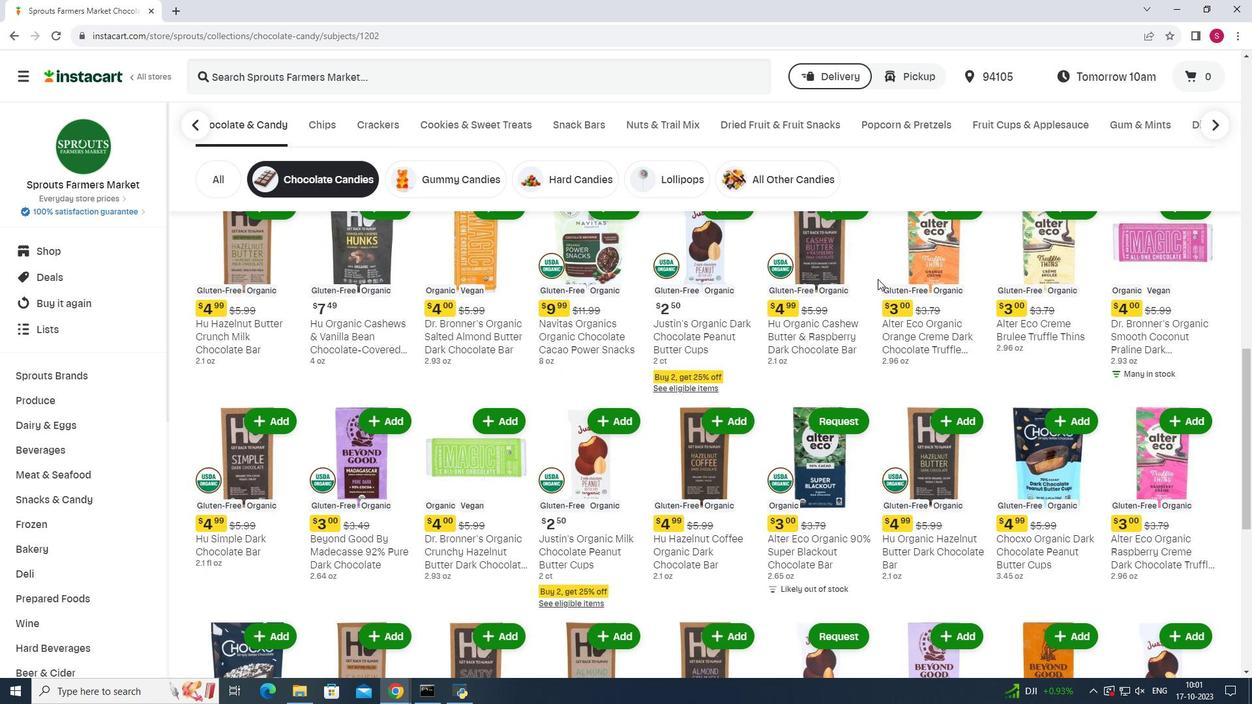 
Action: Mouse scrolled (877, 278) with delta (0, 0)
Screenshot: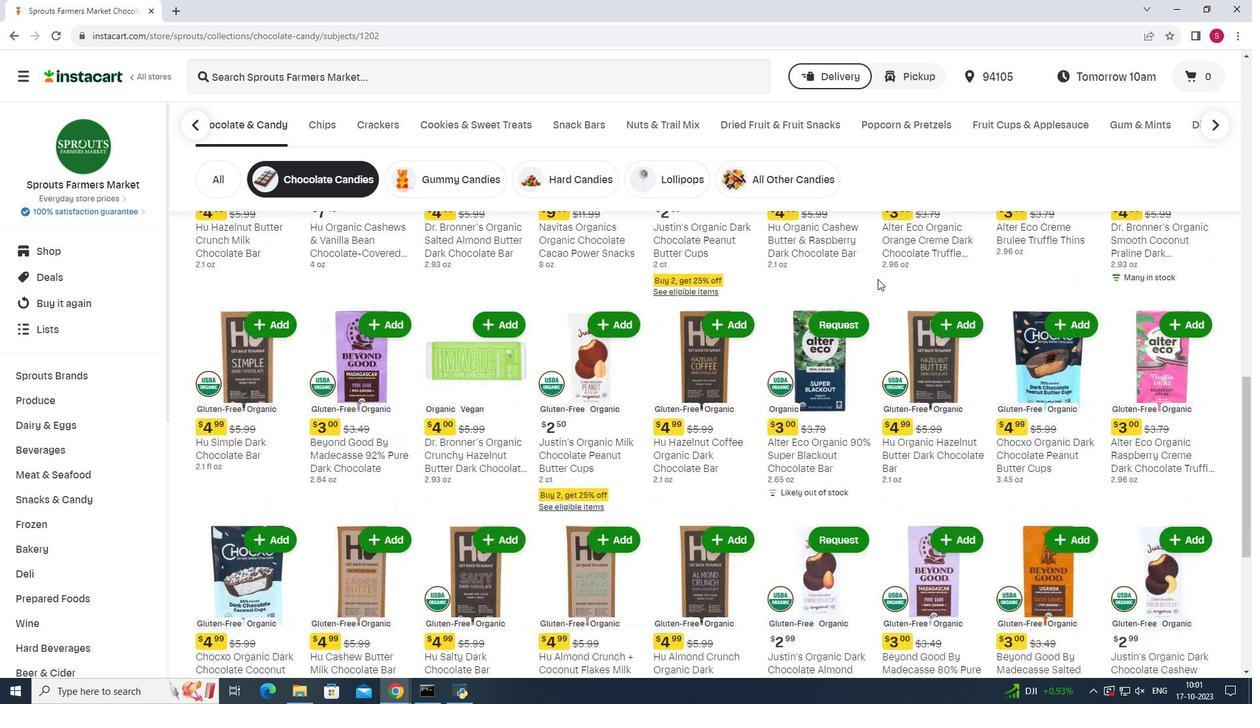 
Action: Mouse scrolled (877, 278) with delta (0, 0)
Screenshot: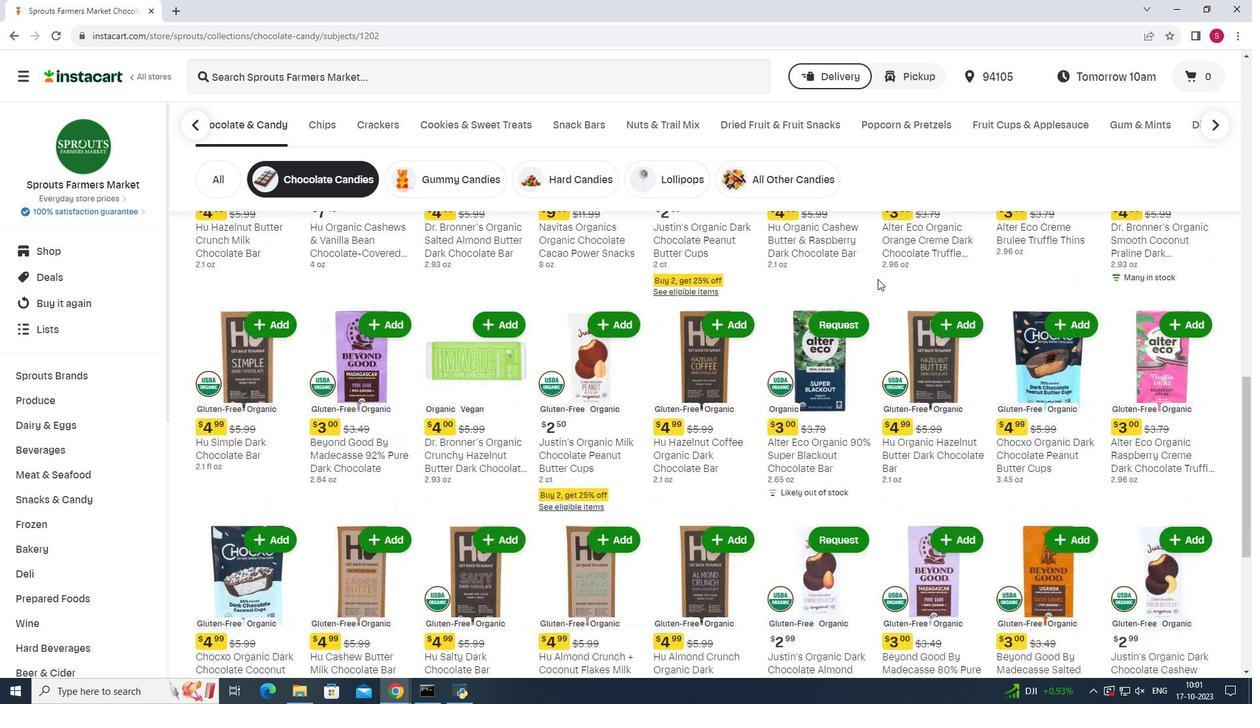 
Action: Mouse scrolled (877, 278) with delta (0, 0)
Screenshot: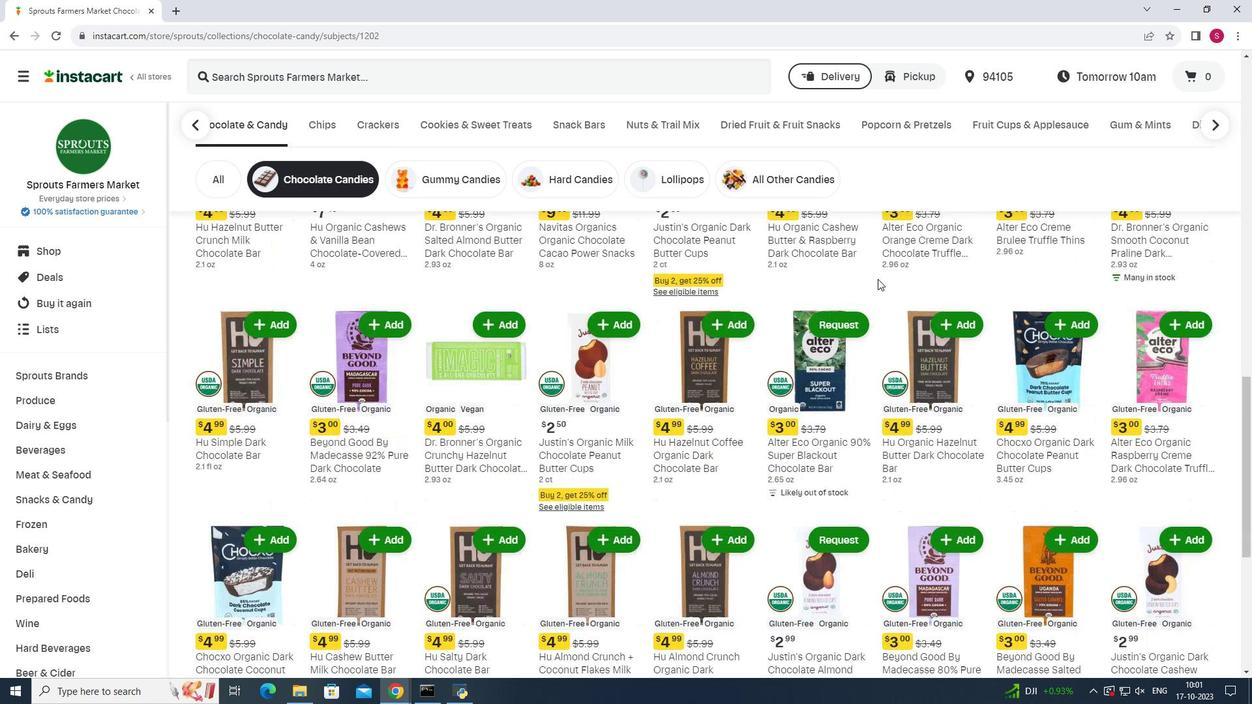 
Action: Mouse moved to (878, 279)
Screenshot: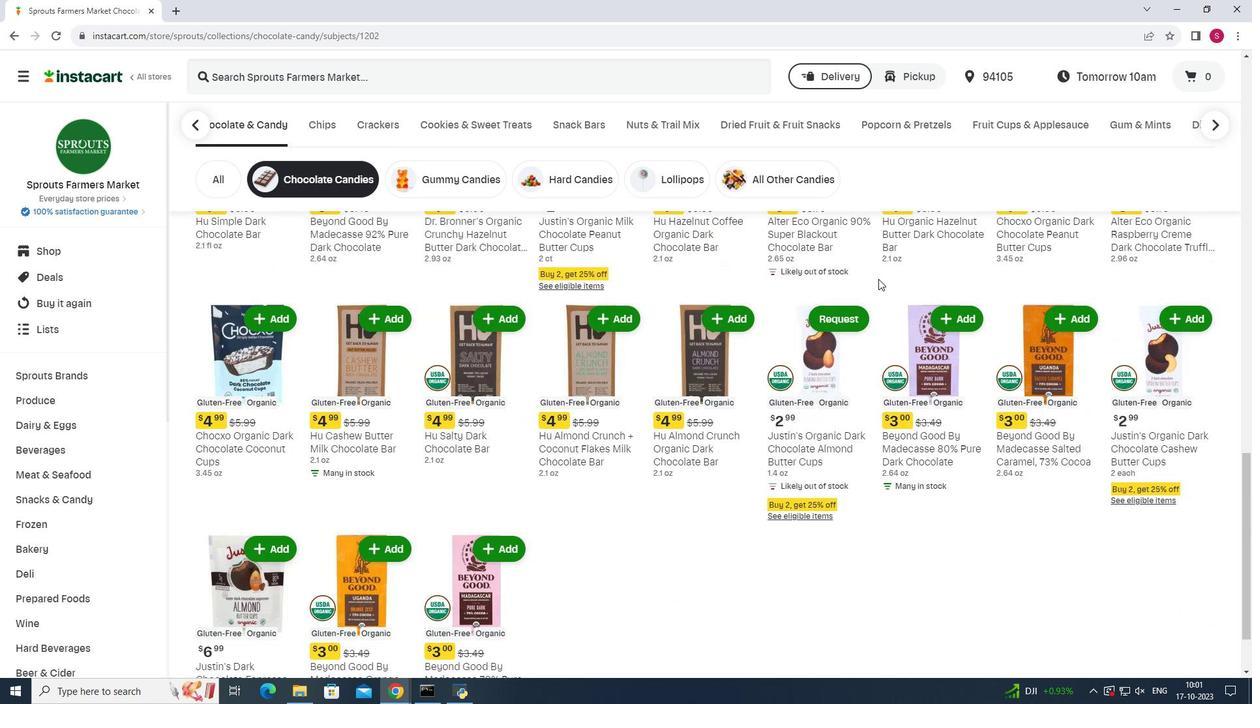
Action: Mouse scrolled (878, 278) with delta (0, 0)
Screenshot: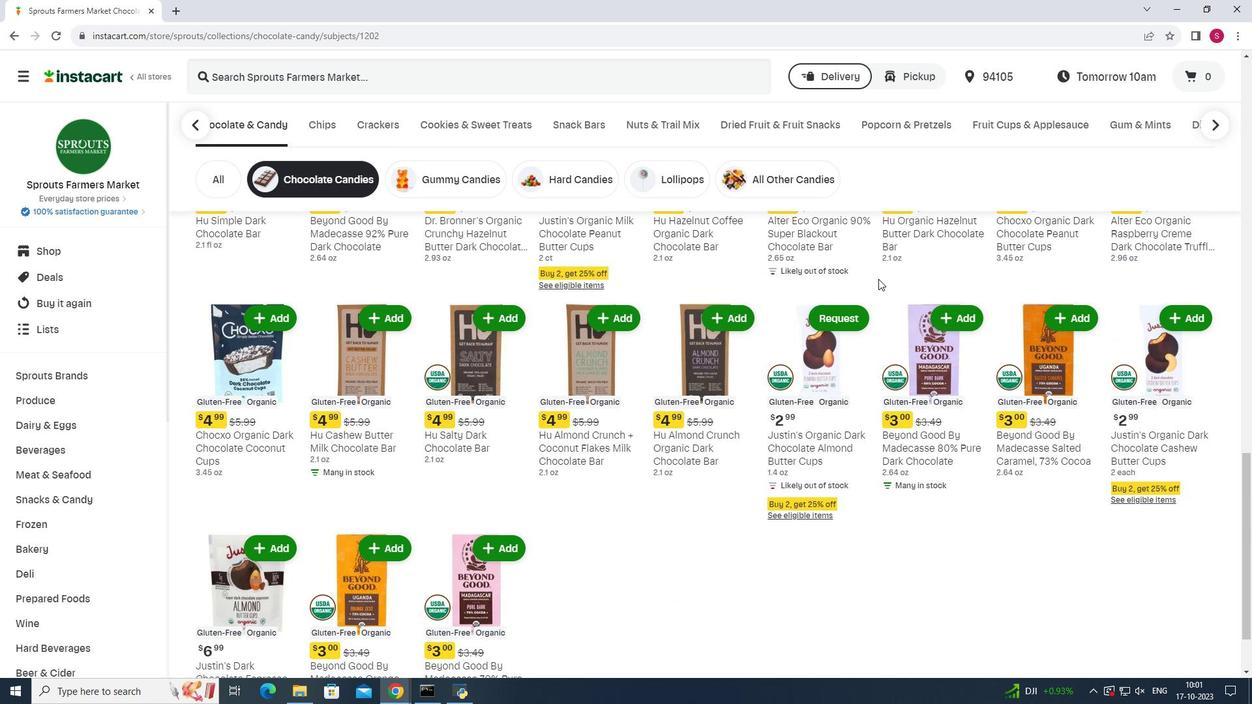 
Action: Mouse scrolled (878, 278) with delta (0, 0)
Screenshot: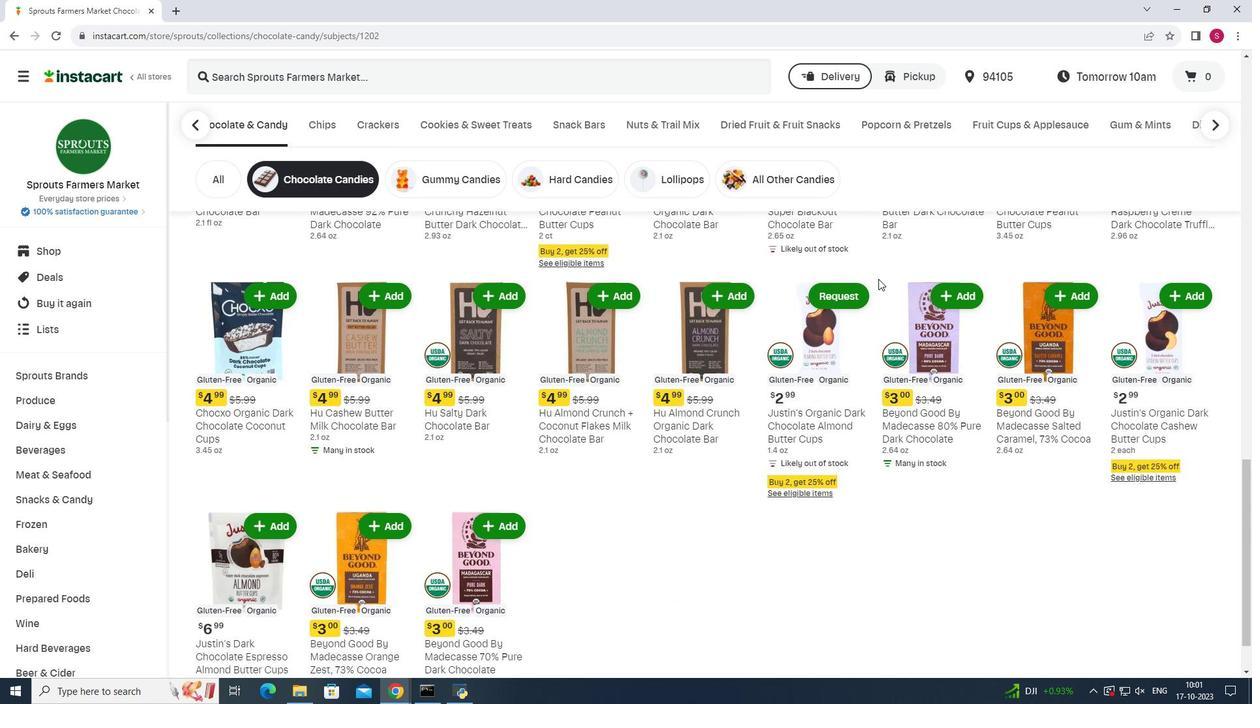 
Action: Mouse scrolled (878, 278) with delta (0, 0)
Screenshot: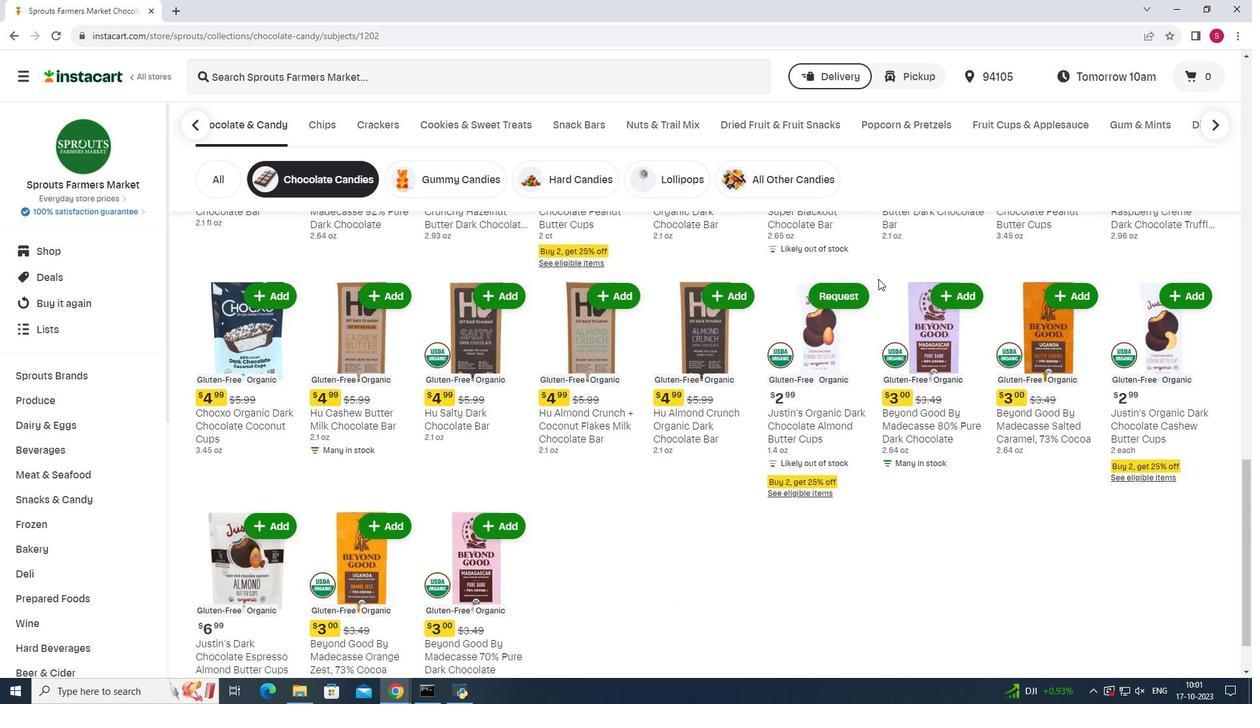
Action: Mouse moved to (878, 279)
Screenshot: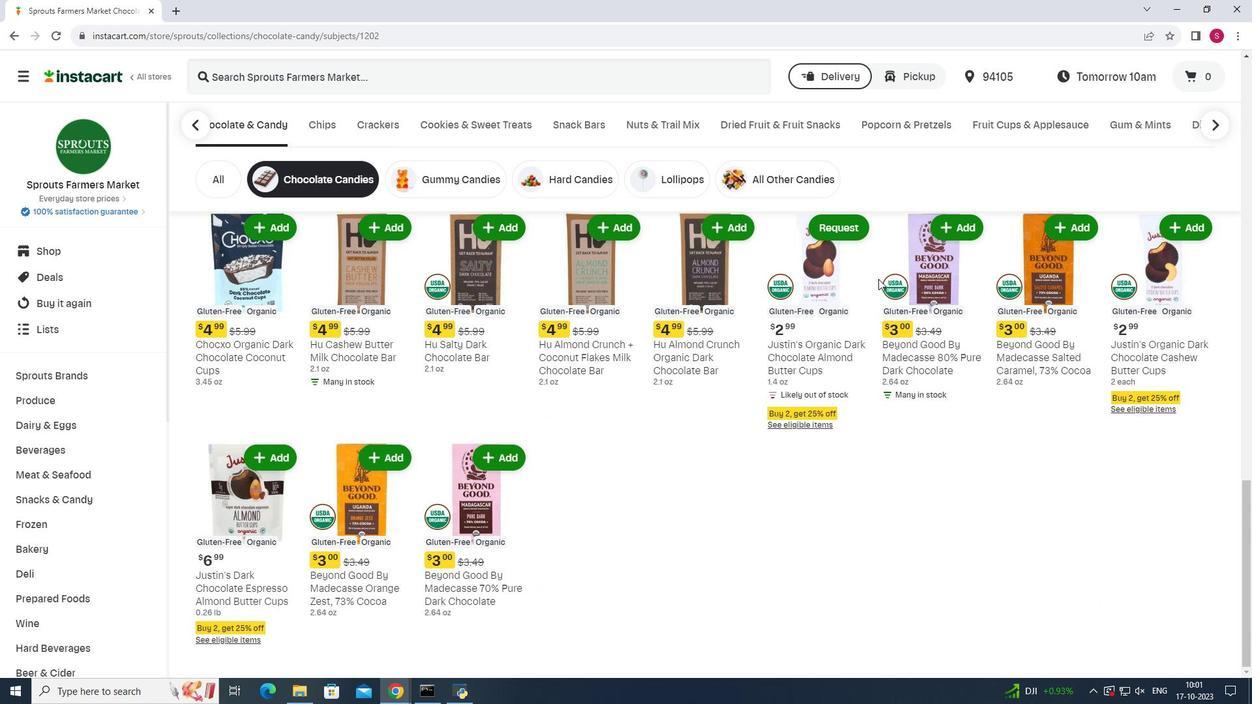 
Action: Mouse scrolled (878, 279) with delta (0, 0)
Screenshot: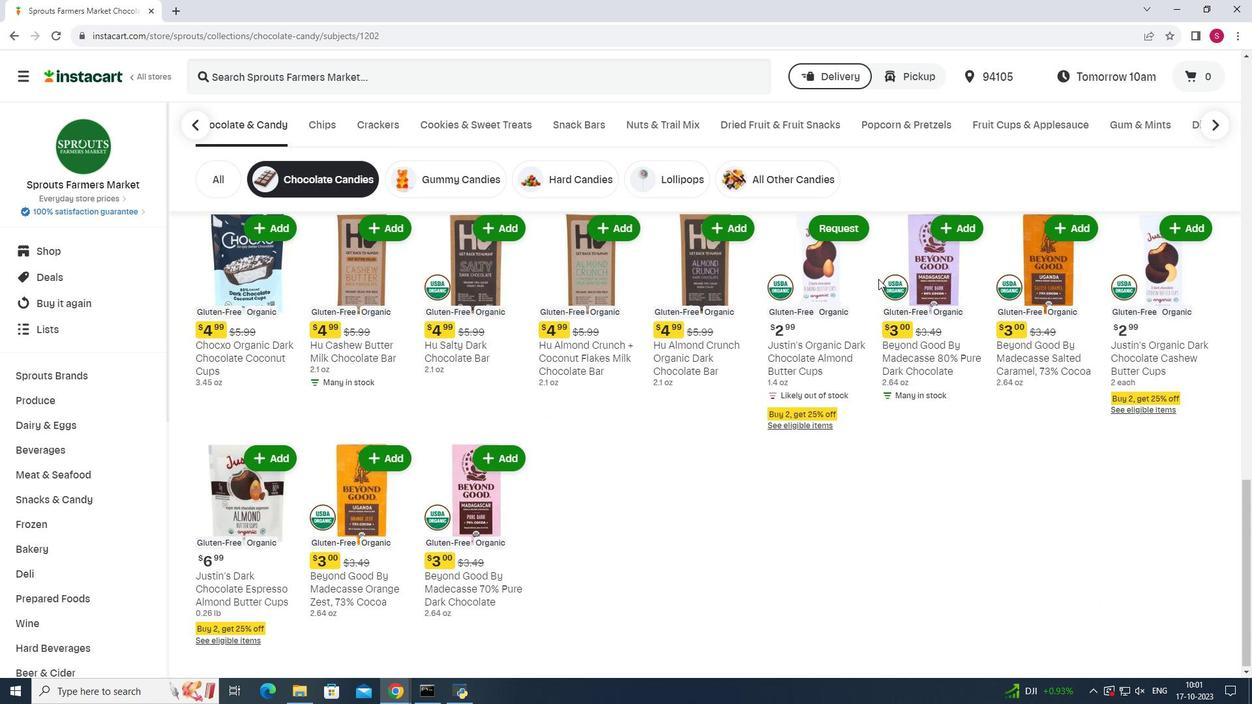 
Action: Mouse moved to (878, 279)
Screenshot: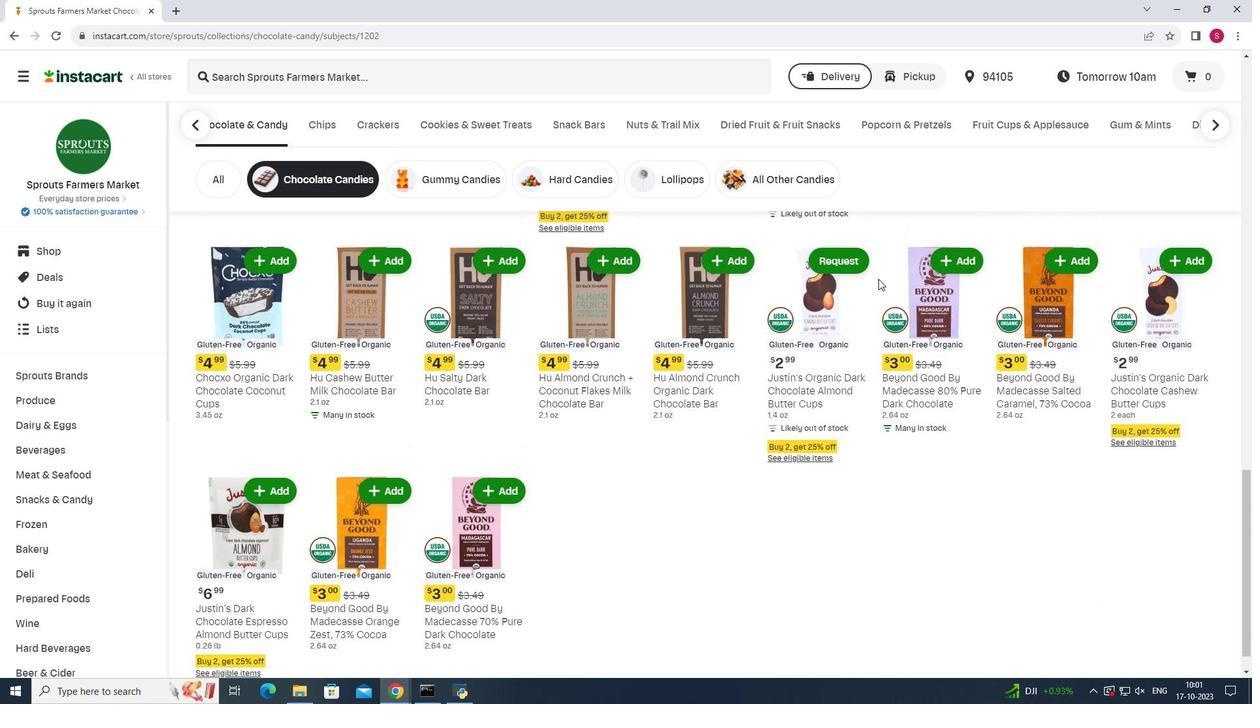 
Action: Mouse scrolled (878, 279) with delta (0, 0)
Screenshot: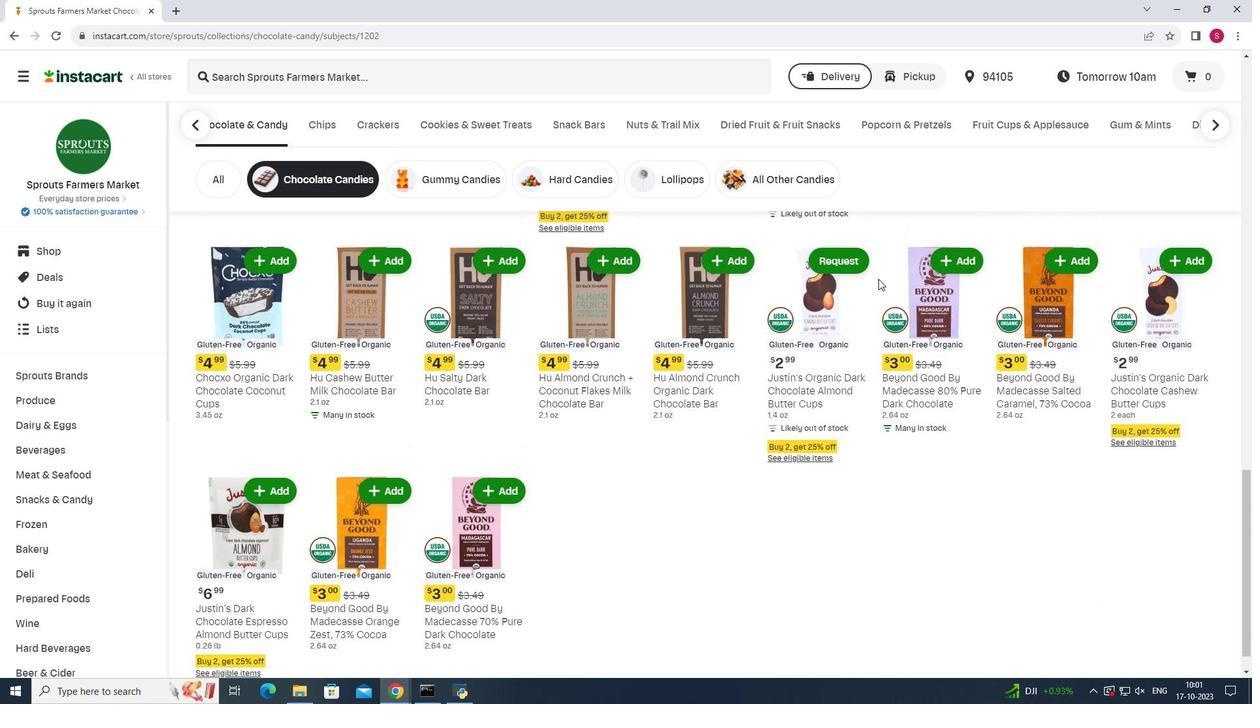 
Action: Mouse scrolled (878, 279) with delta (0, 0)
Screenshot: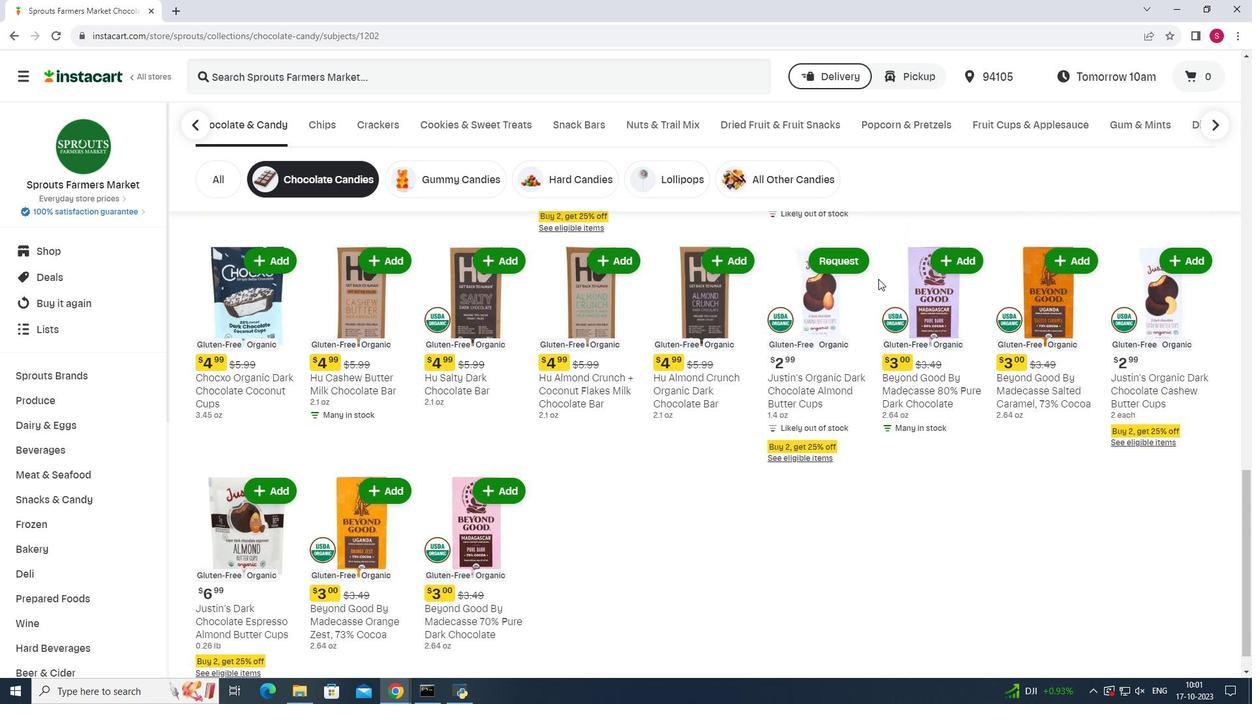 
Action: Mouse moved to (878, 278)
Screenshot: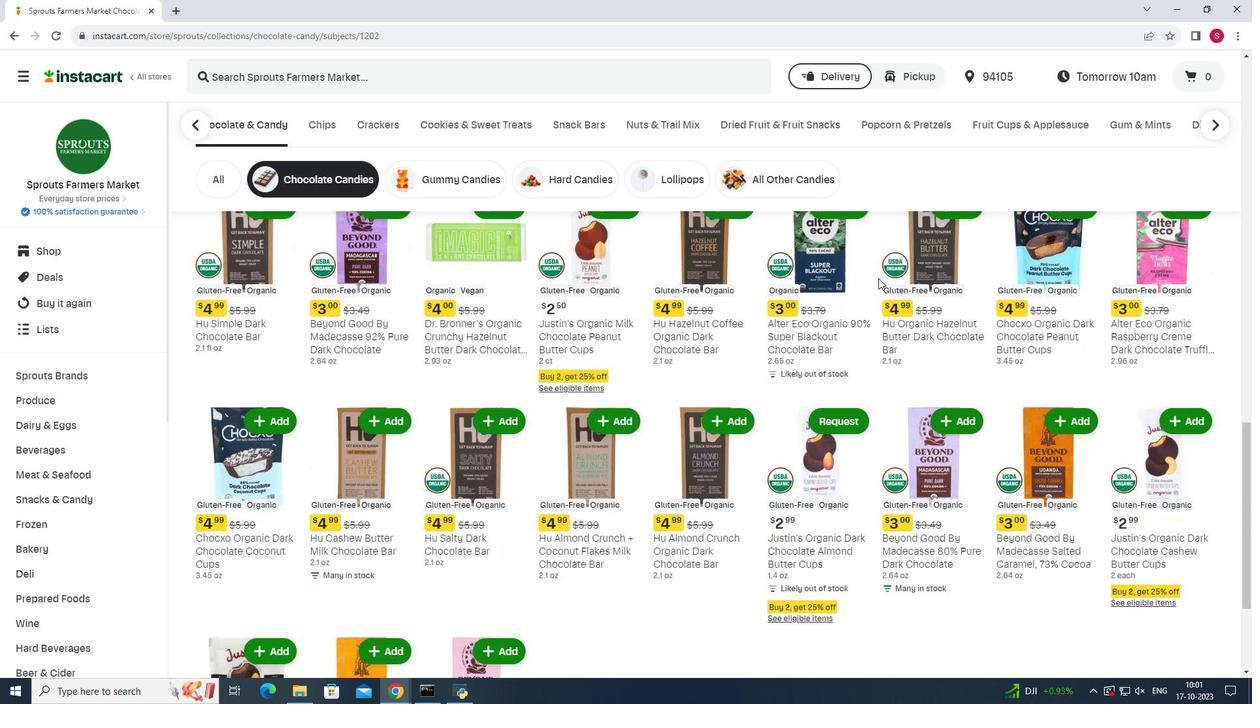 
